 Task: Find connections with filter location Troyan with filter topic #coachingwith filter profile language English with filter current company Aadhar Housing Finance Ltd. with filter school Ewing Christian College(Autonomous College) with filter industry Claims Adjusting, Actuarial Services with filter service category Financial Analysis with filter keywords title Data Entry
Action: Mouse moved to (508, 87)
Screenshot: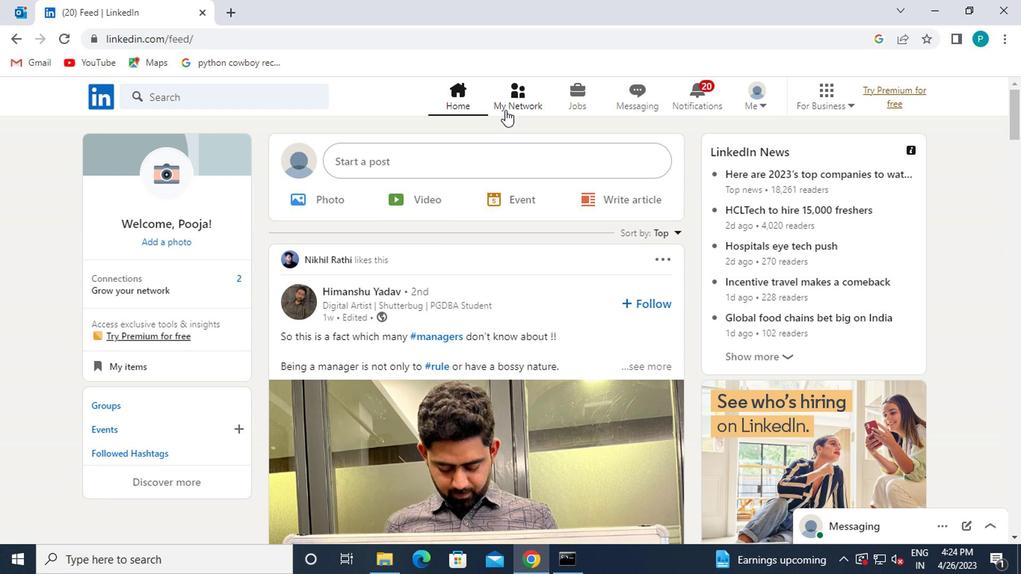 
Action: Mouse pressed left at (508, 87)
Screenshot: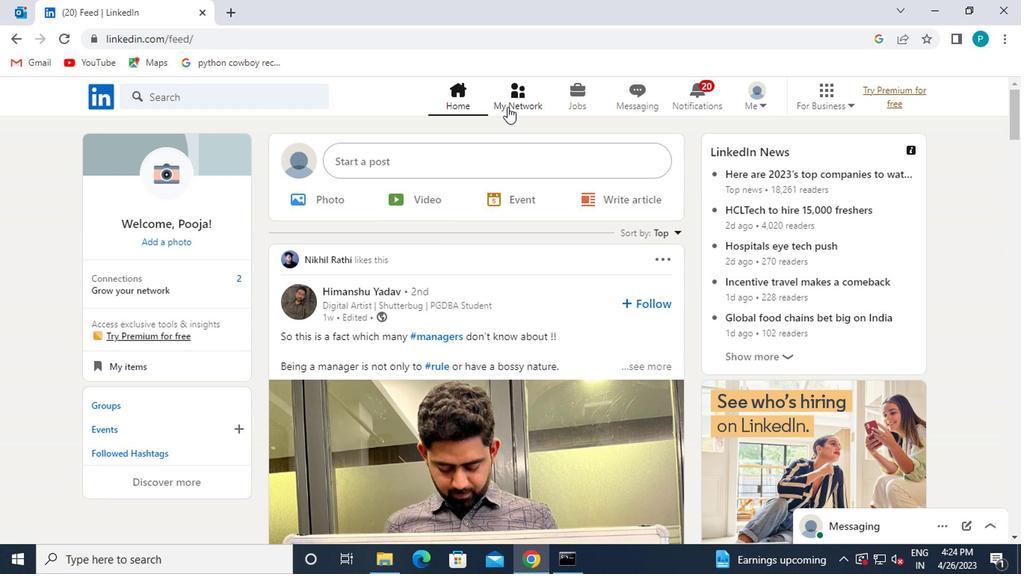 
Action: Mouse moved to (190, 188)
Screenshot: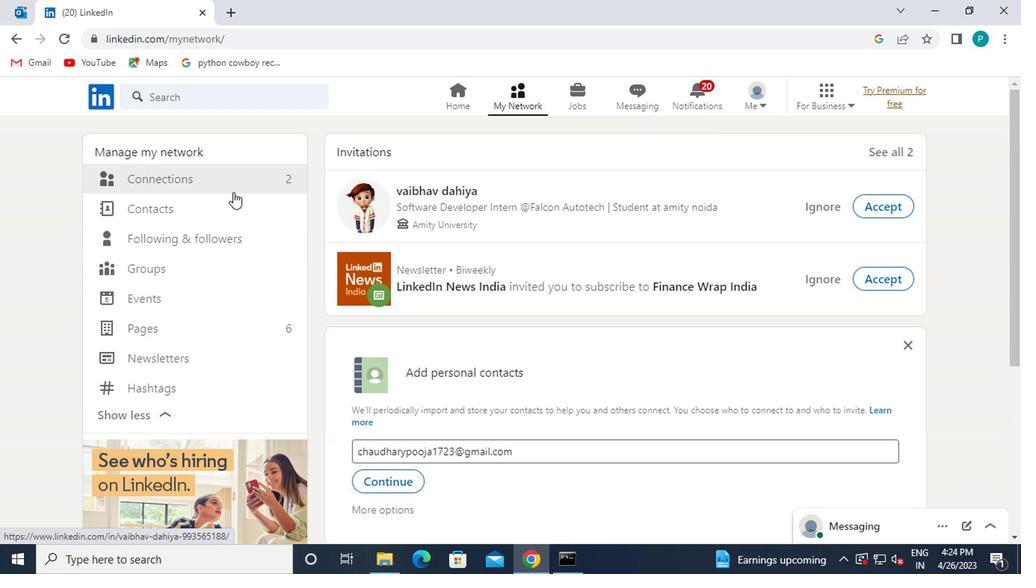 
Action: Mouse pressed left at (190, 188)
Screenshot: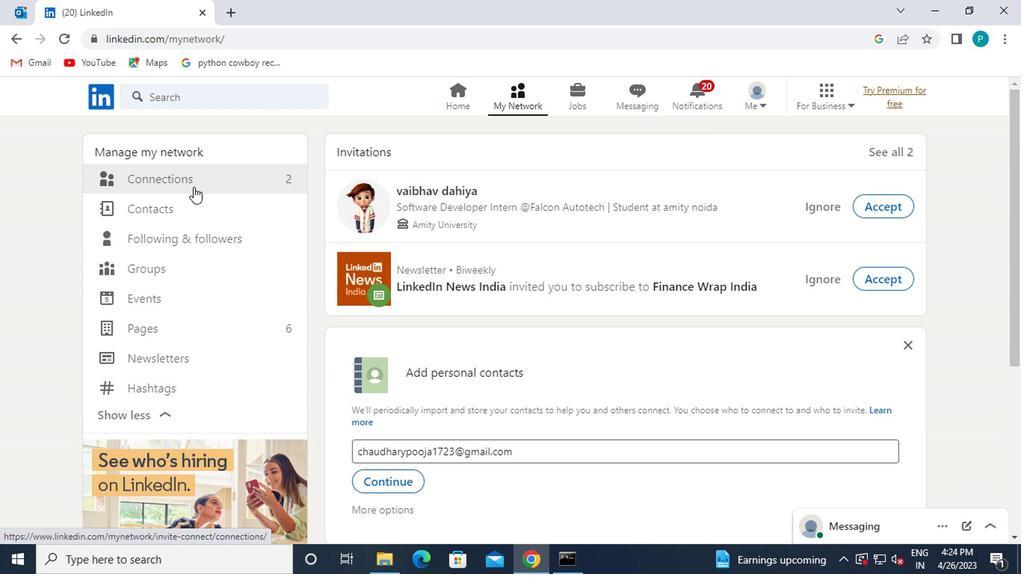 
Action: Mouse moved to (598, 176)
Screenshot: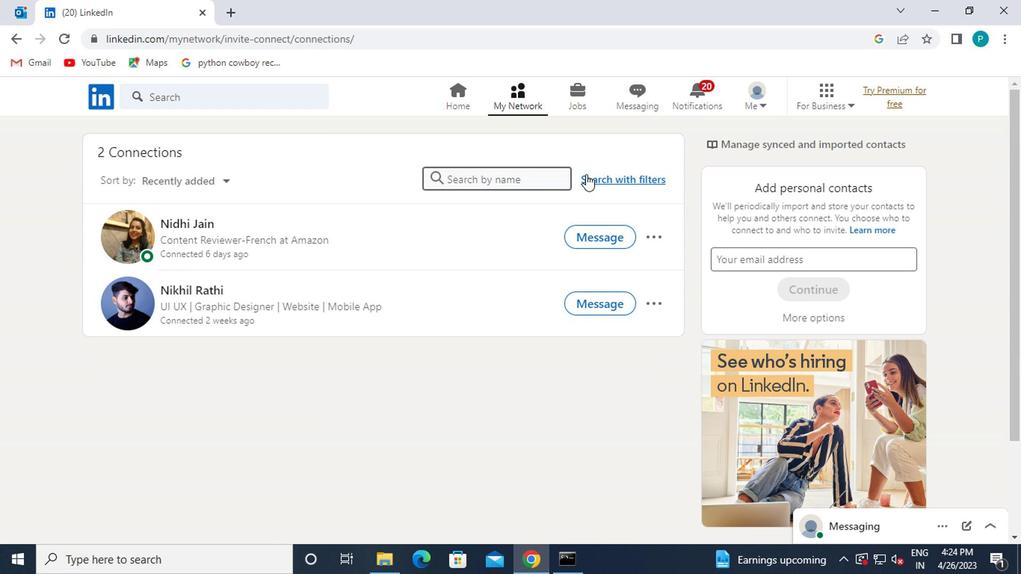 
Action: Mouse pressed left at (598, 176)
Screenshot: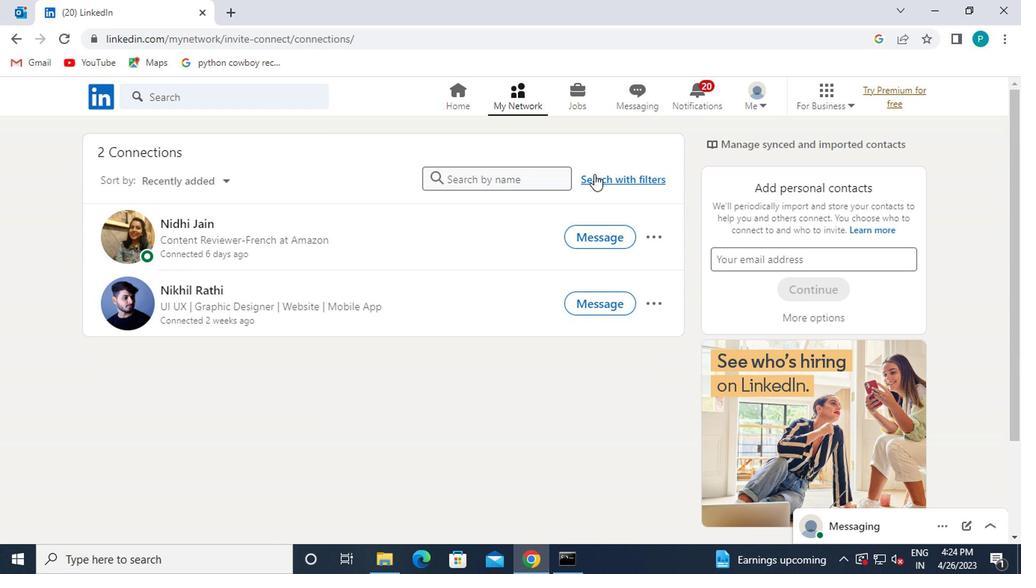 
Action: Mouse moved to (499, 145)
Screenshot: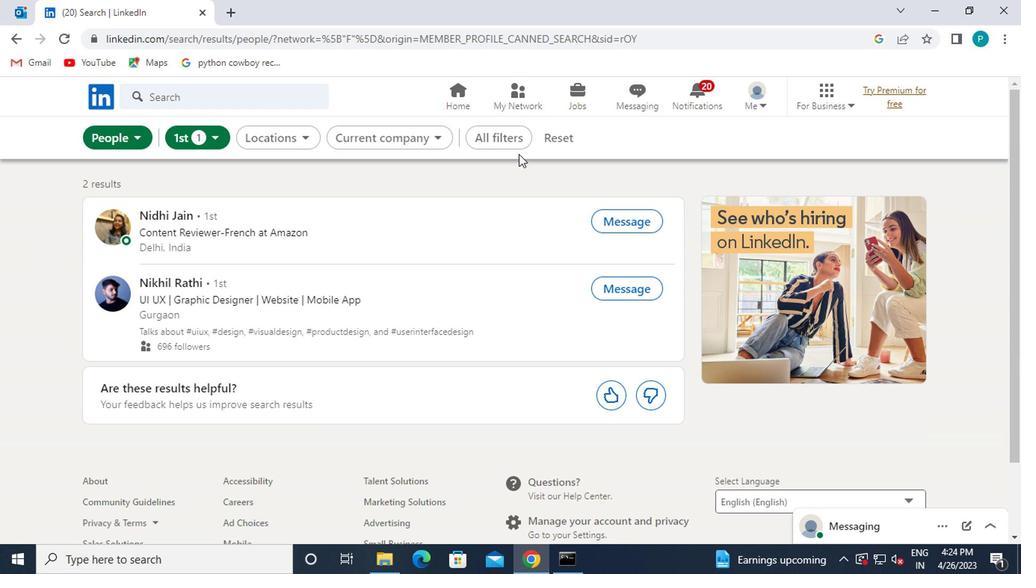 
Action: Mouse pressed left at (499, 145)
Screenshot: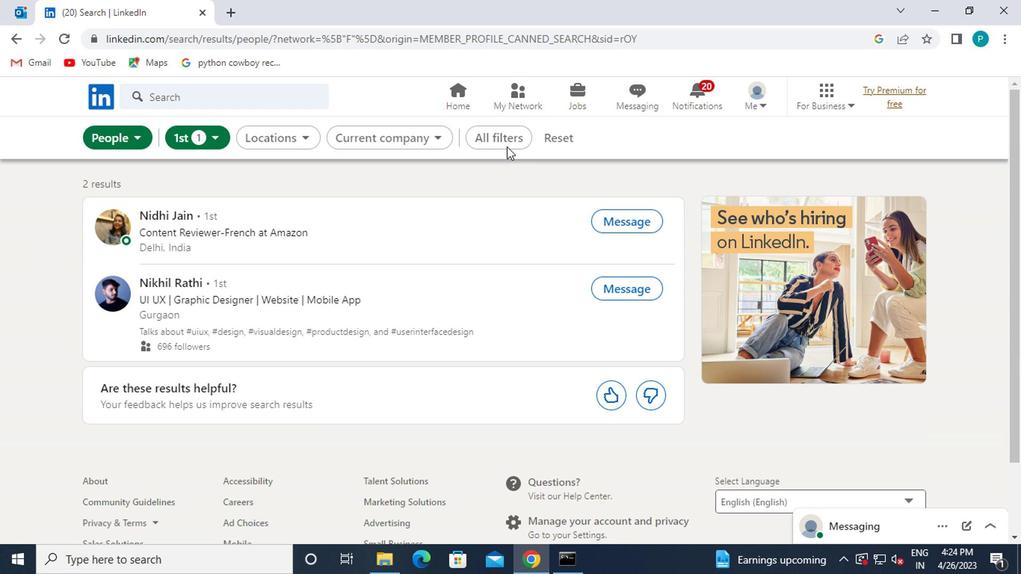 
Action: Mouse moved to (634, 270)
Screenshot: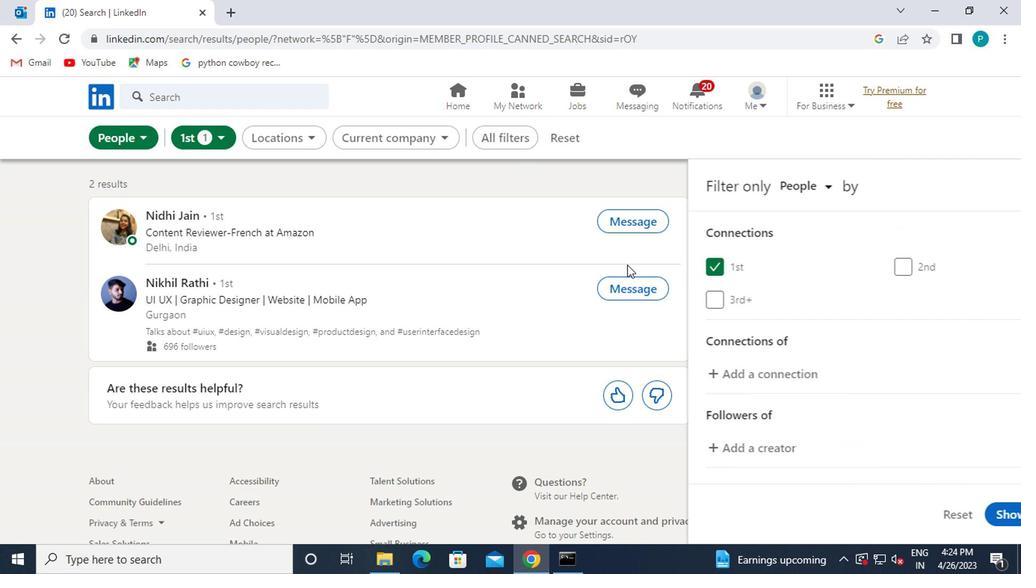 
Action: Mouse scrolled (634, 270) with delta (0, 0)
Screenshot: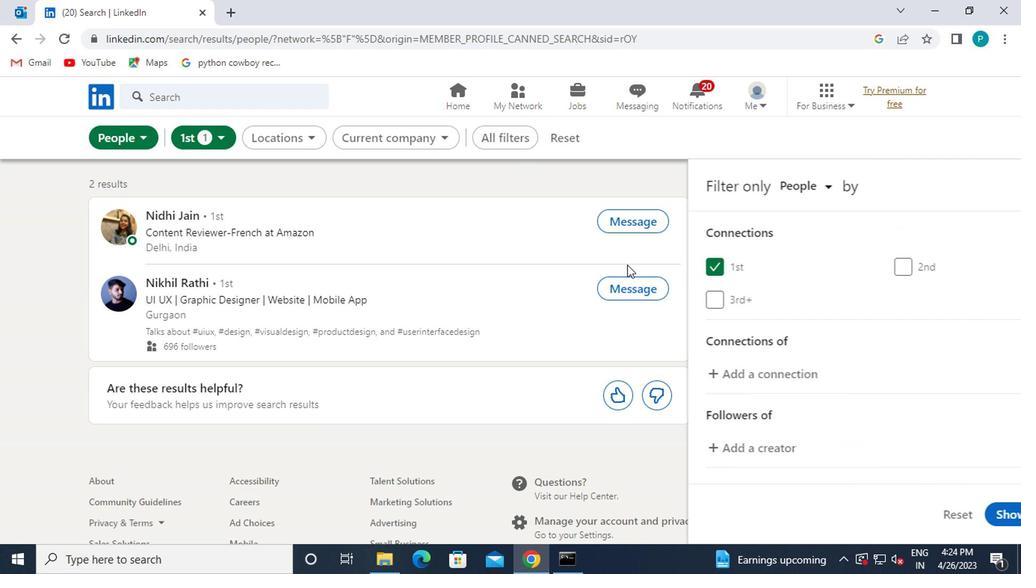 
Action: Mouse moved to (657, 282)
Screenshot: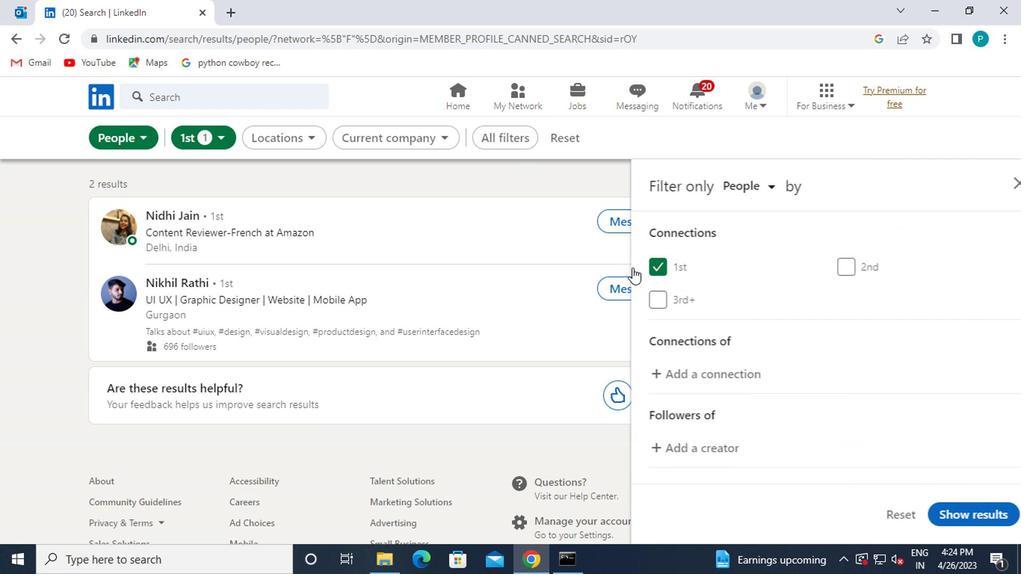 
Action: Mouse scrolled (657, 281) with delta (0, 0)
Screenshot: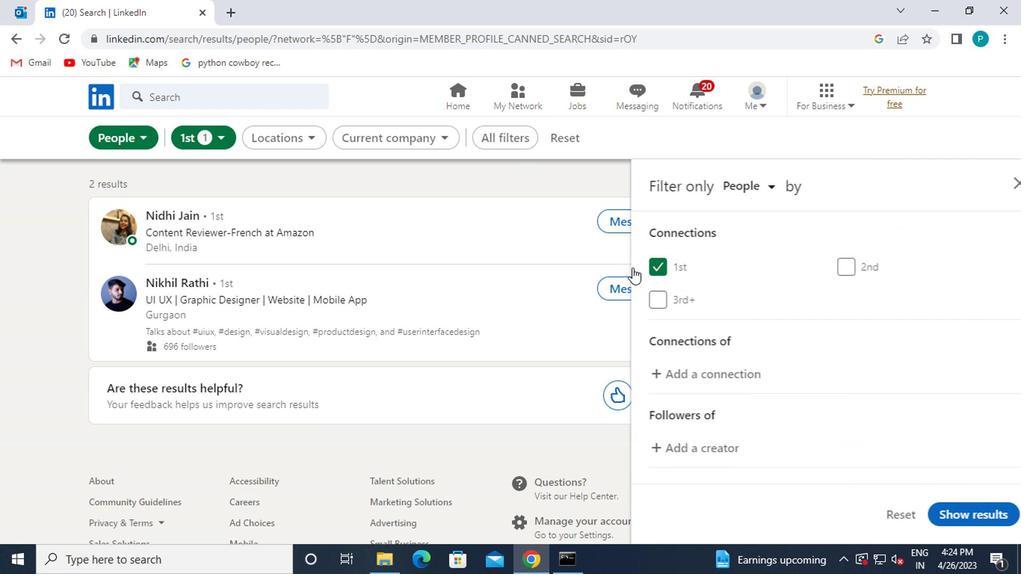 
Action: Mouse moved to (843, 375)
Screenshot: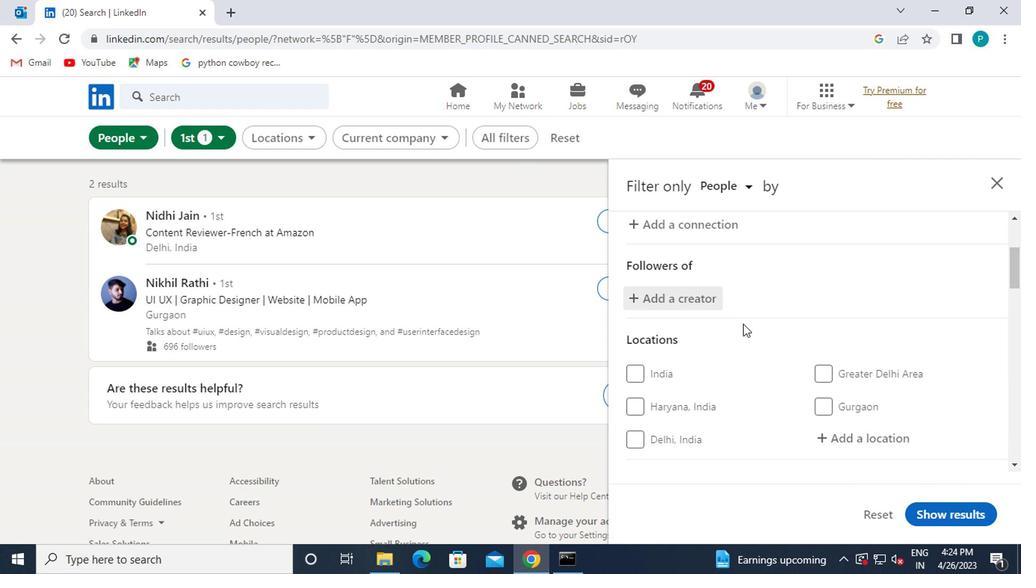 
Action: Mouse scrolled (843, 374) with delta (0, -1)
Screenshot: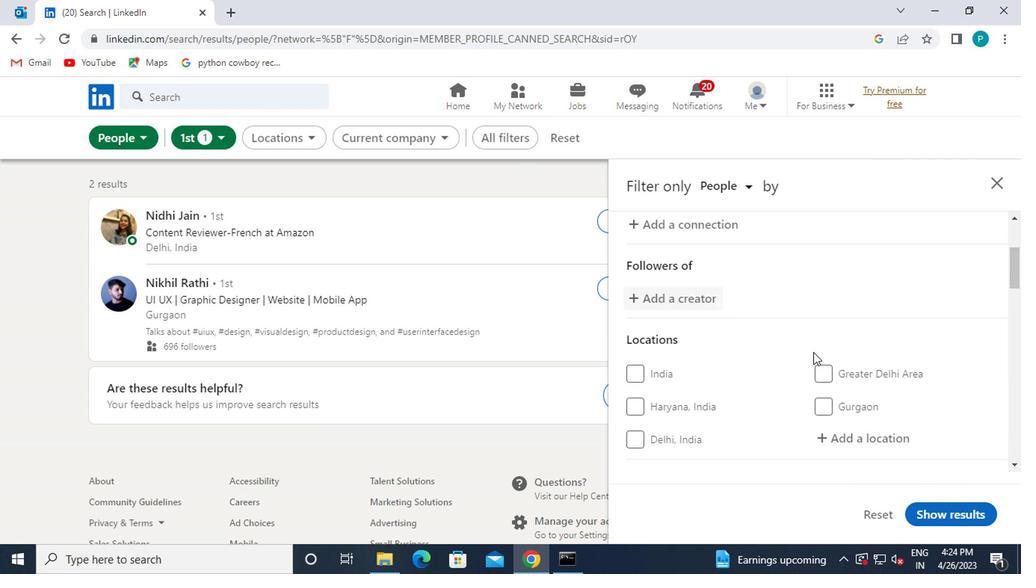 
Action: Mouse moved to (844, 376)
Screenshot: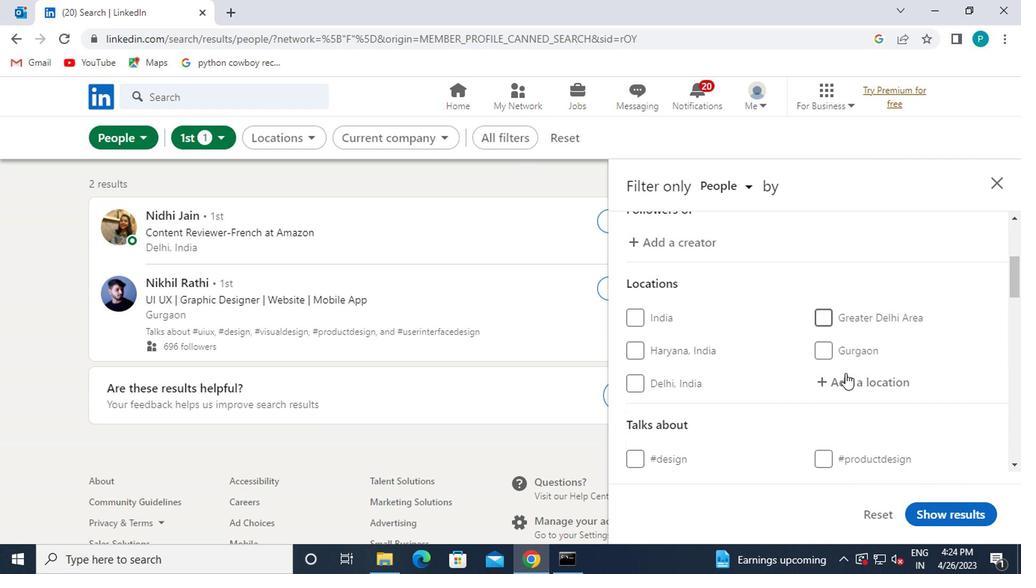 
Action: Mouse pressed left at (844, 376)
Screenshot: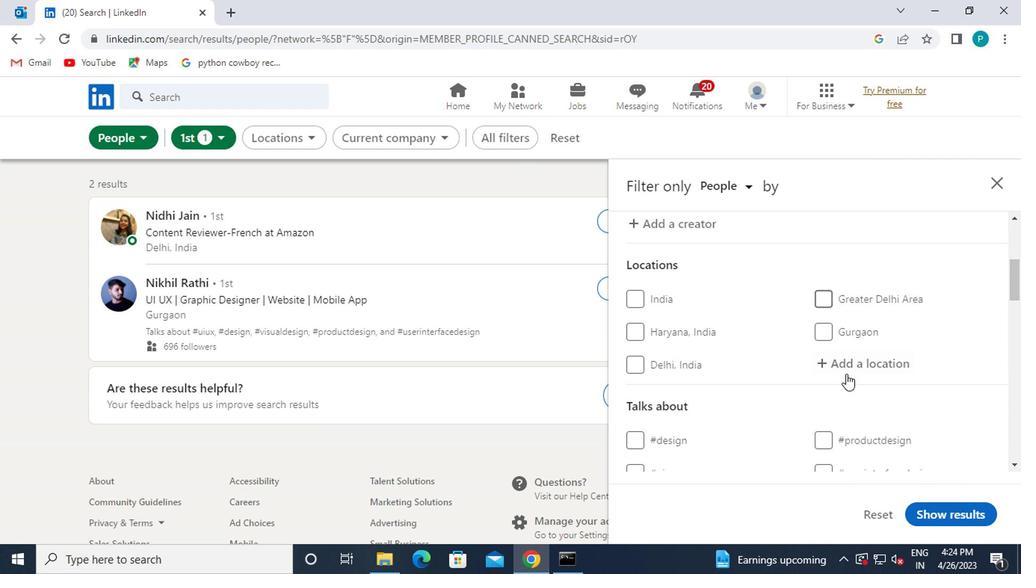 
Action: Mouse moved to (779, 349)
Screenshot: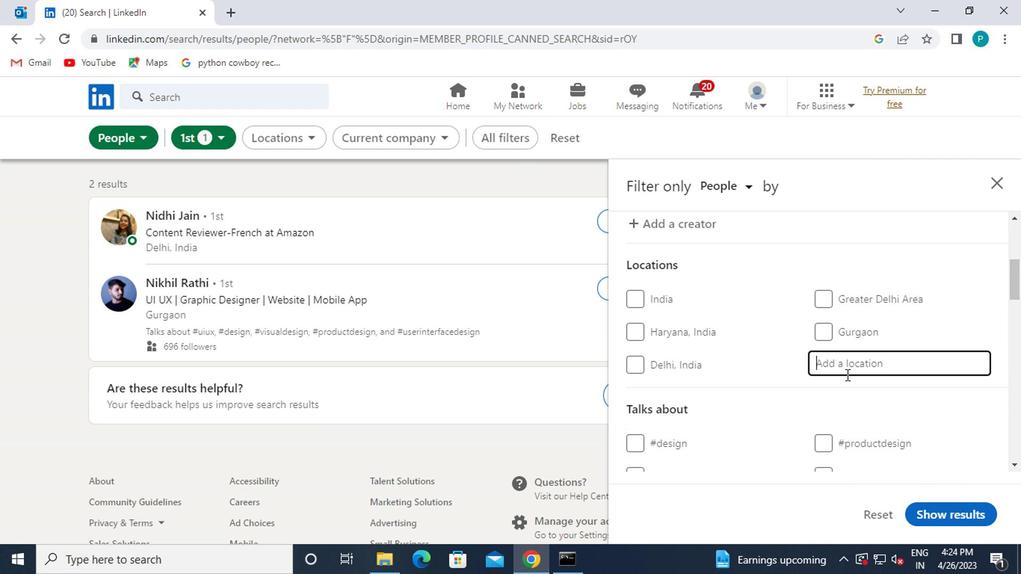 
Action: Key pressed troyan
Screenshot: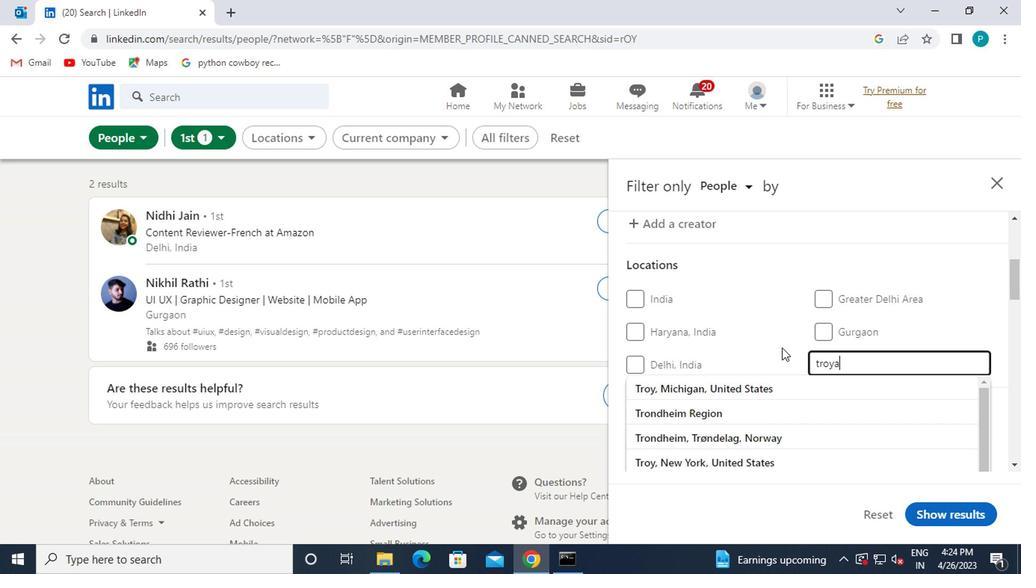 
Action: Mouse moved to (771, 390)
Screenshot: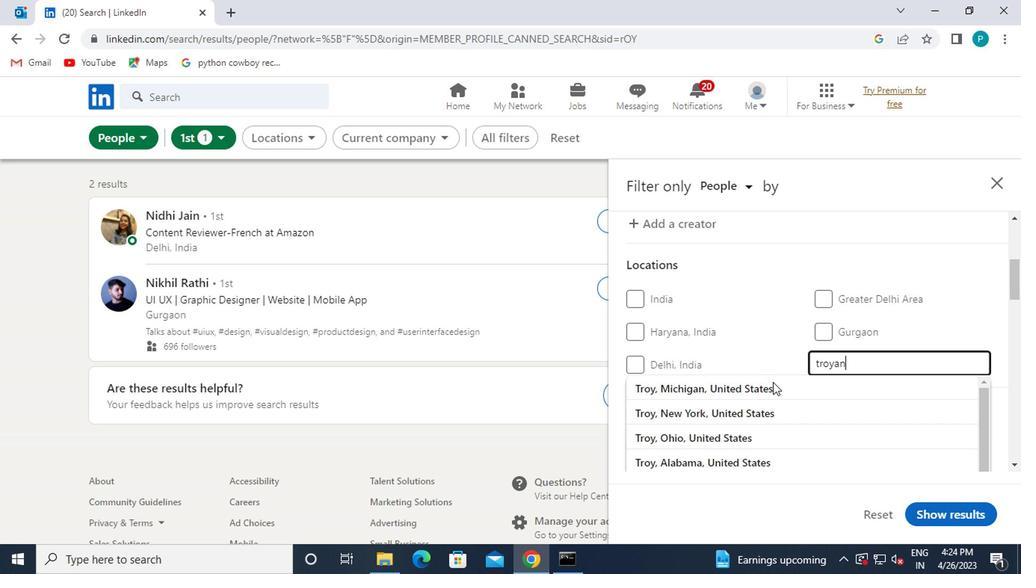 
Action: Mouse pressed left at (771, 390)
Screenshot: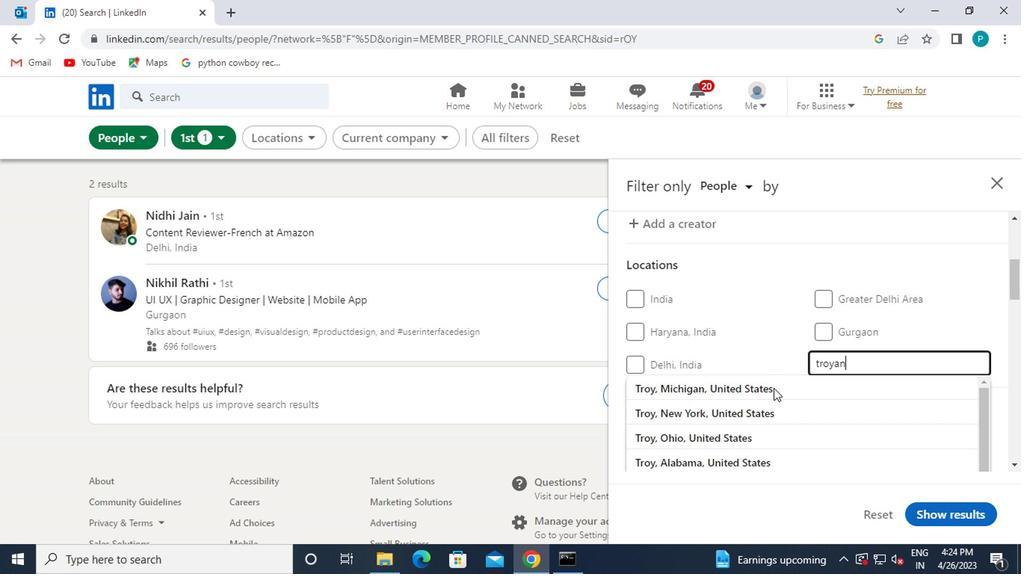 
Action: Mouse scrolled (771, 389) with delta (0, -1)
Screenshot: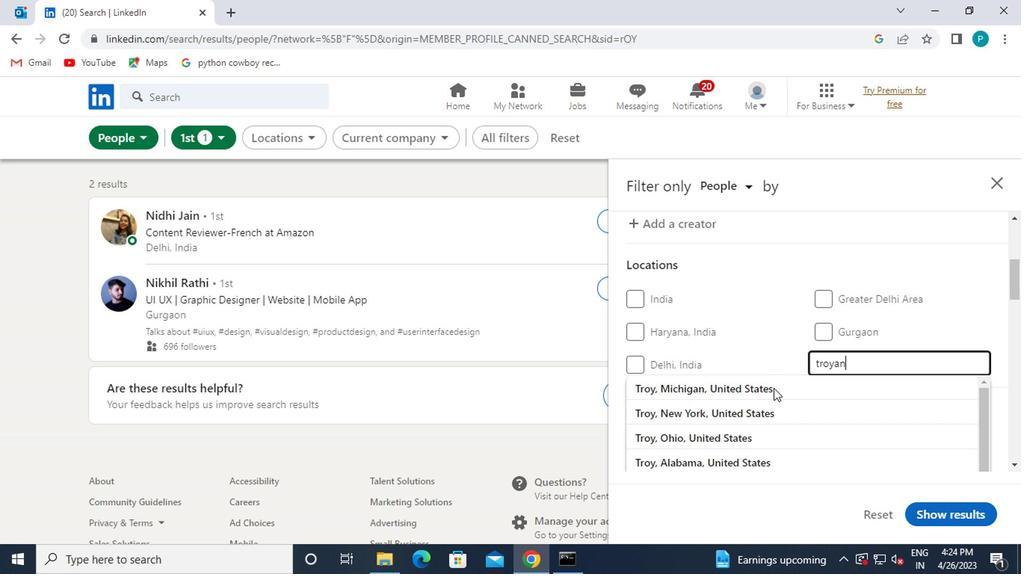 
Action: Mouse scrolled (771, 389) with delta (0, -1)
Screenshot: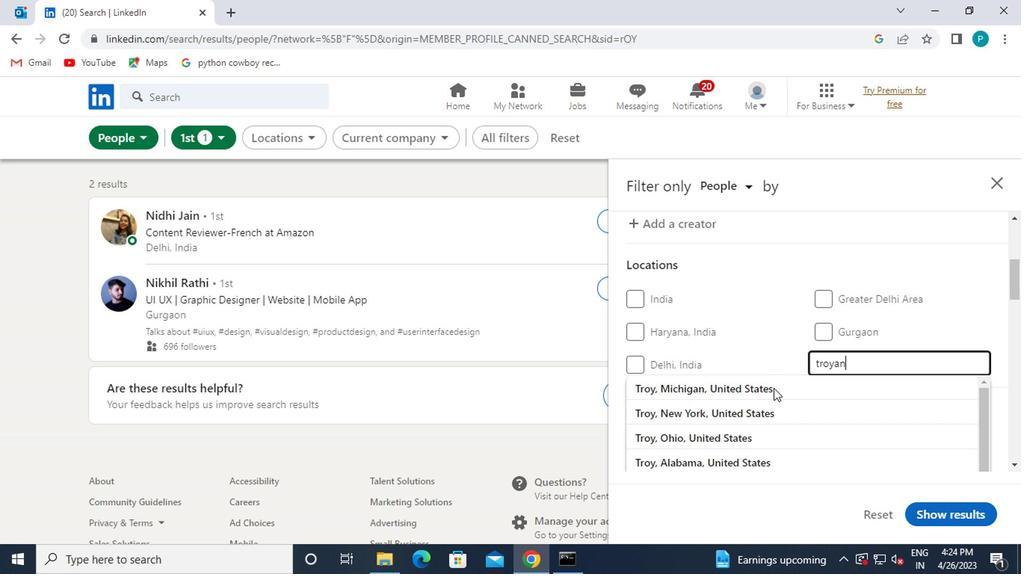 
Action: Mouse moved to (827, 385)
Screenshot: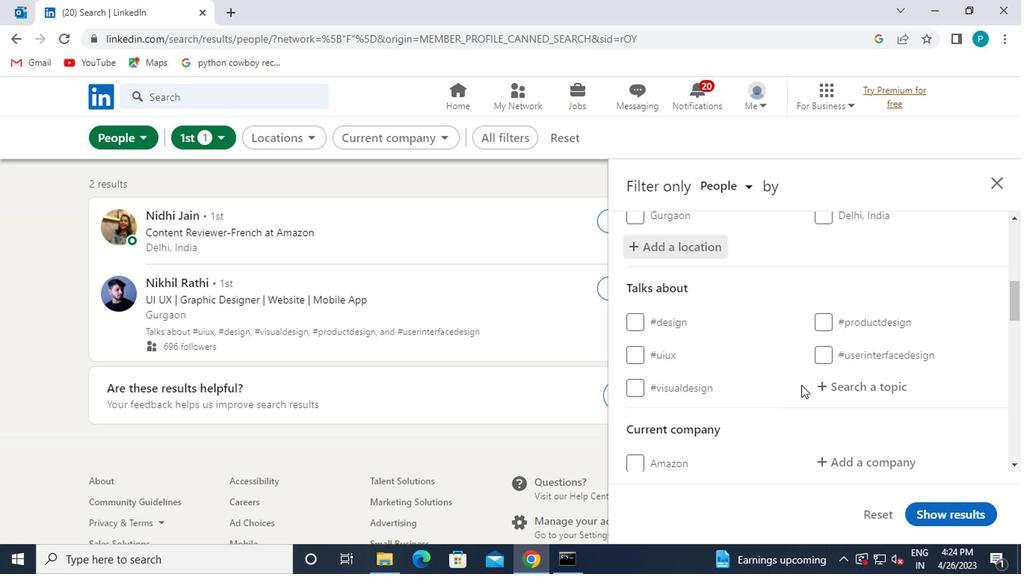 
Action: Mouse pressed left at (827, 385)
Screenshot: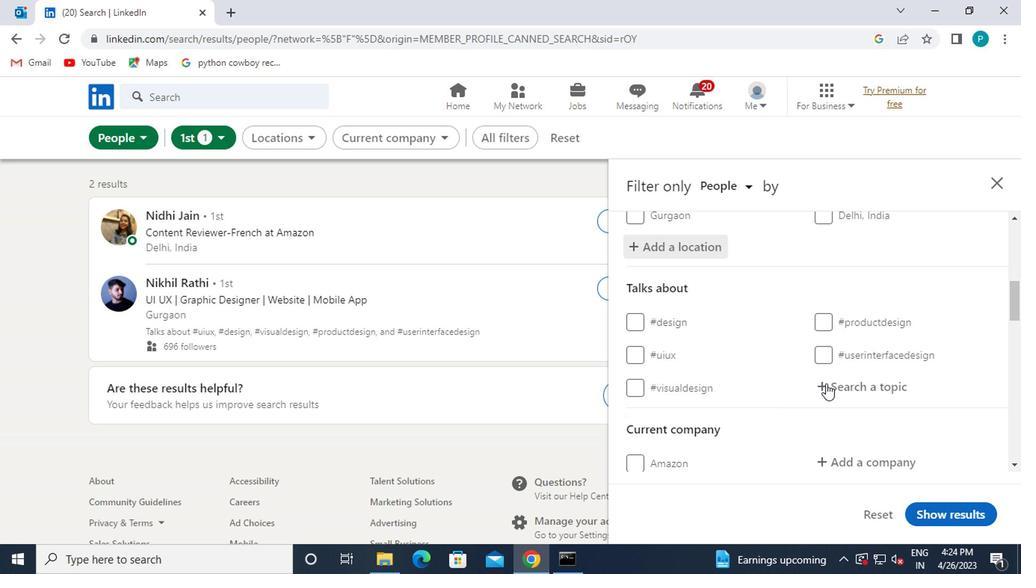 
Action: Mouse moved to (828, 385)
Screenshot: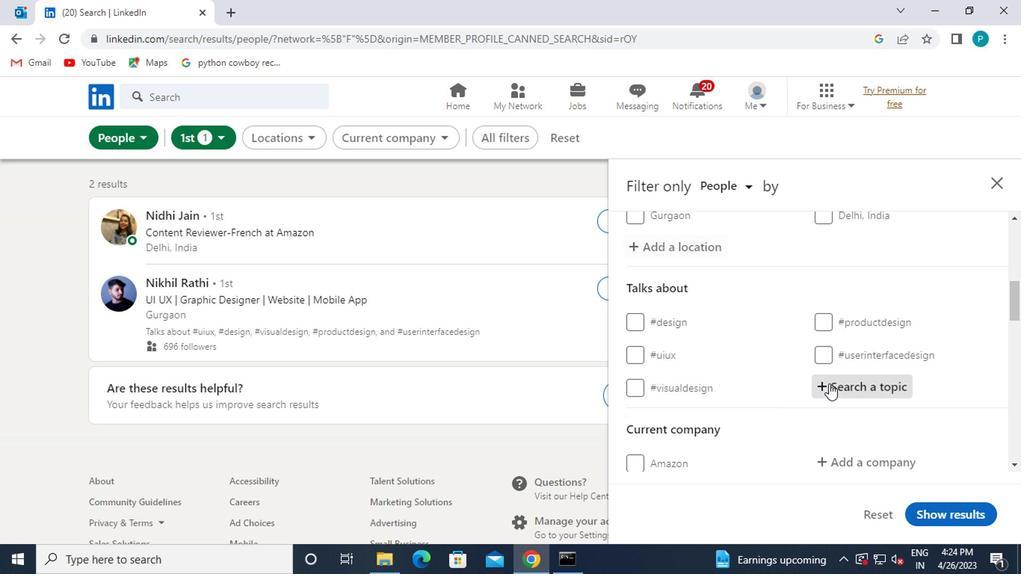 
Action: Key pressed <Key.shift>#COCHIN<Key.backspace><Key.backspace><Key.backspace><Key.backspace>ACHING
Screenshot: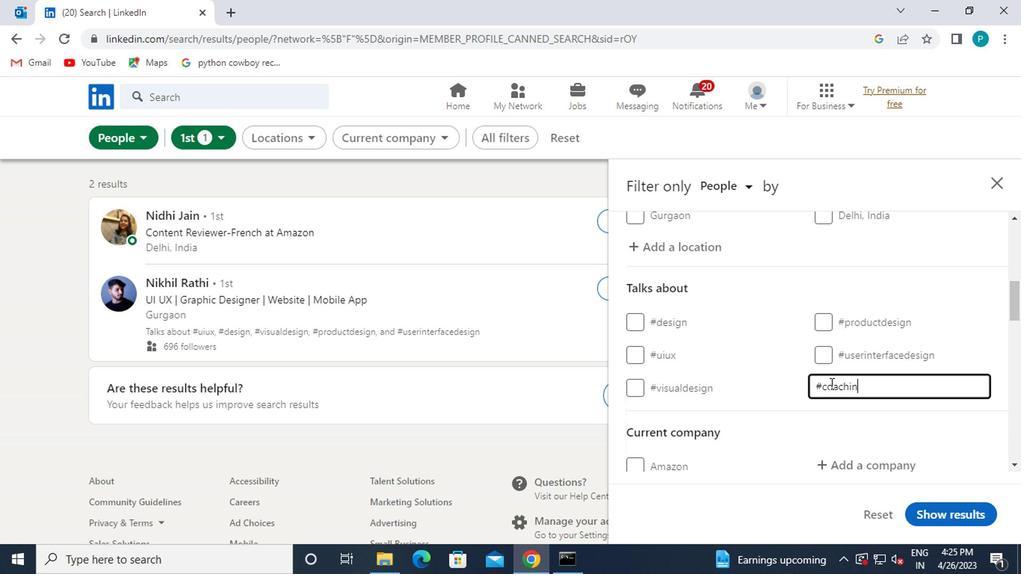 
Action: Mouse moved to (816, 388)
Screenshot: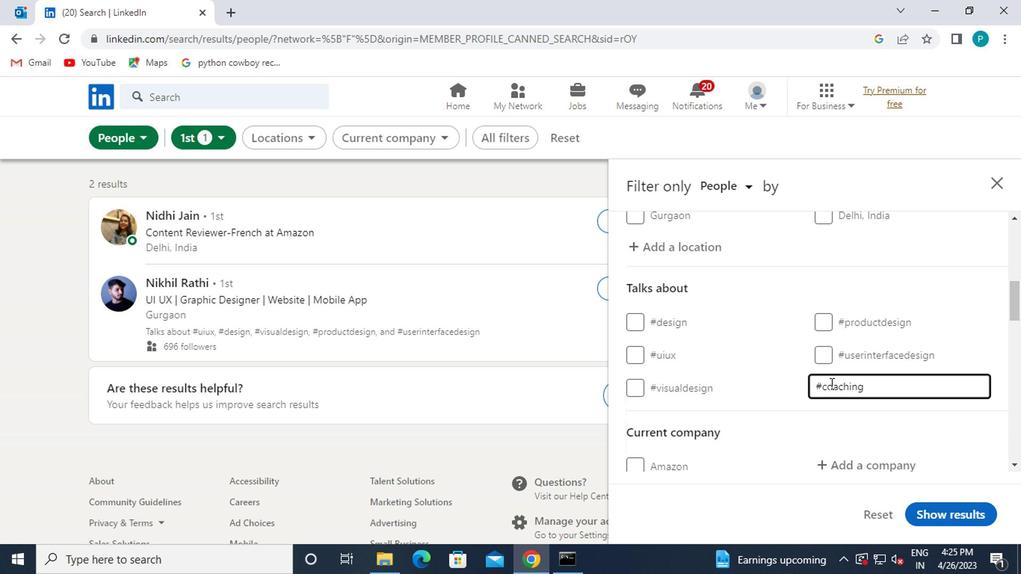 
Action: Mouse scrolled (816, 386) with delta (0, -1)
Screenshot: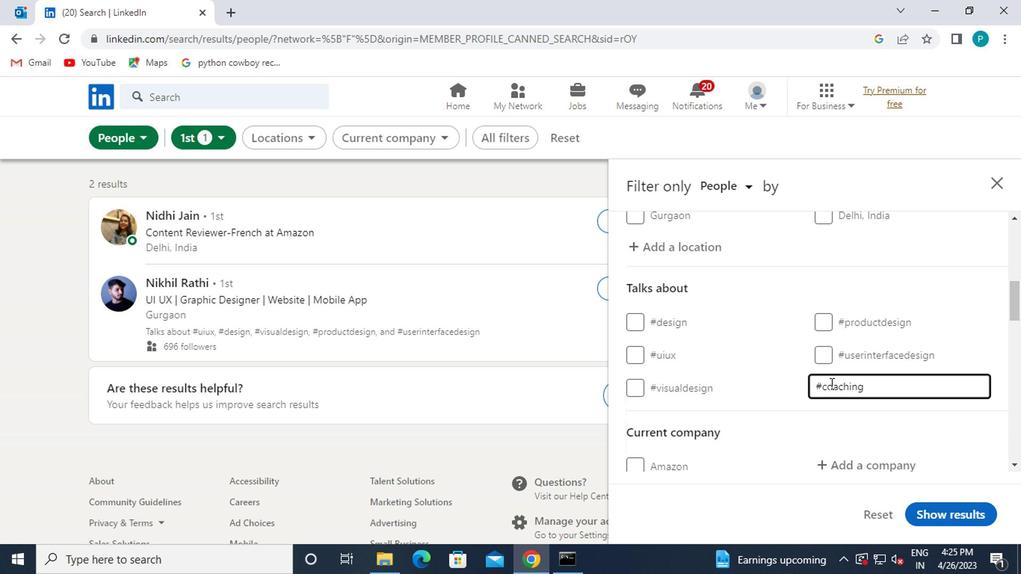 
Action: Mouse scrolled (816, 386) with delta (0, -1)
Screenshot: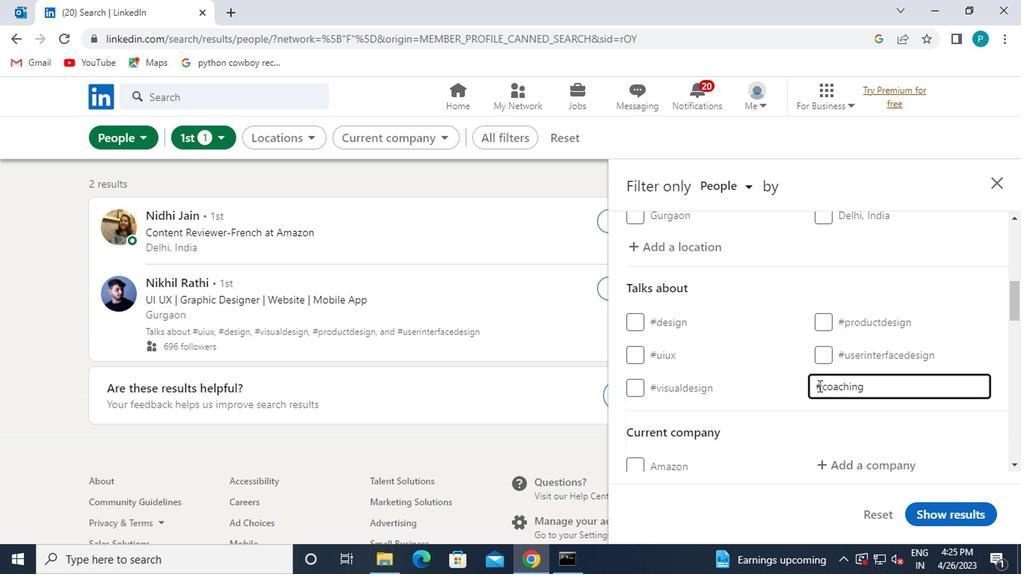 
Action: Mouse moved to (820, 318)
Screenshot: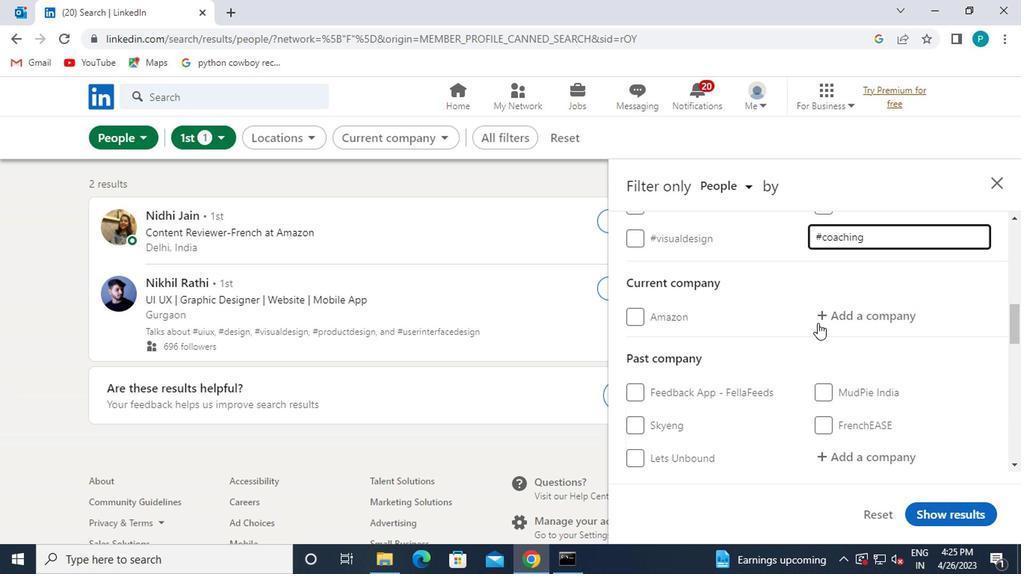 
Action: Mouse pressed left at (820, 318)
Screenshot: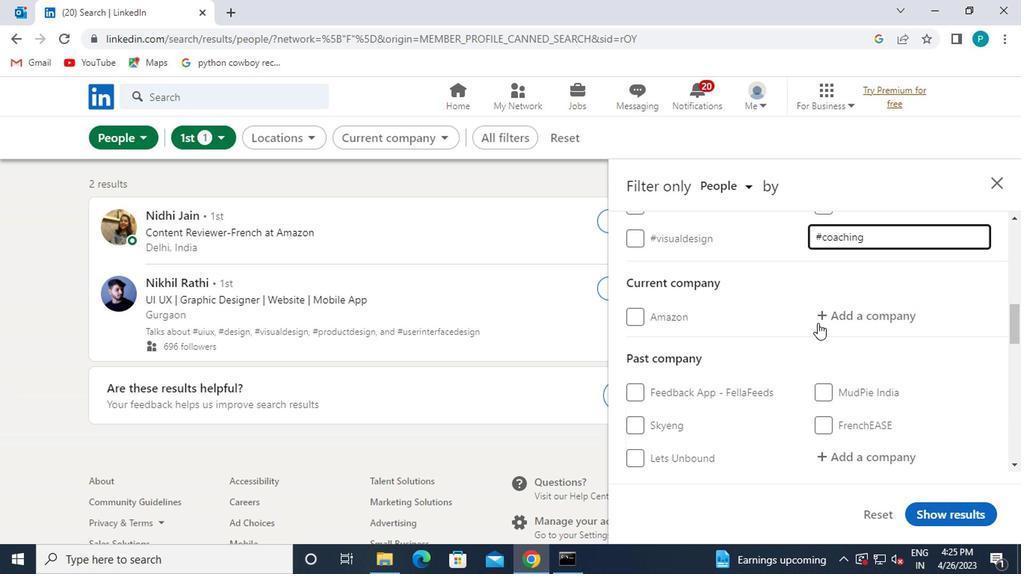 
Action: Key pressed <Key.caps_lock>A<Key.caps_lock>DHAR<Key.space>HOUSI
Screenshot: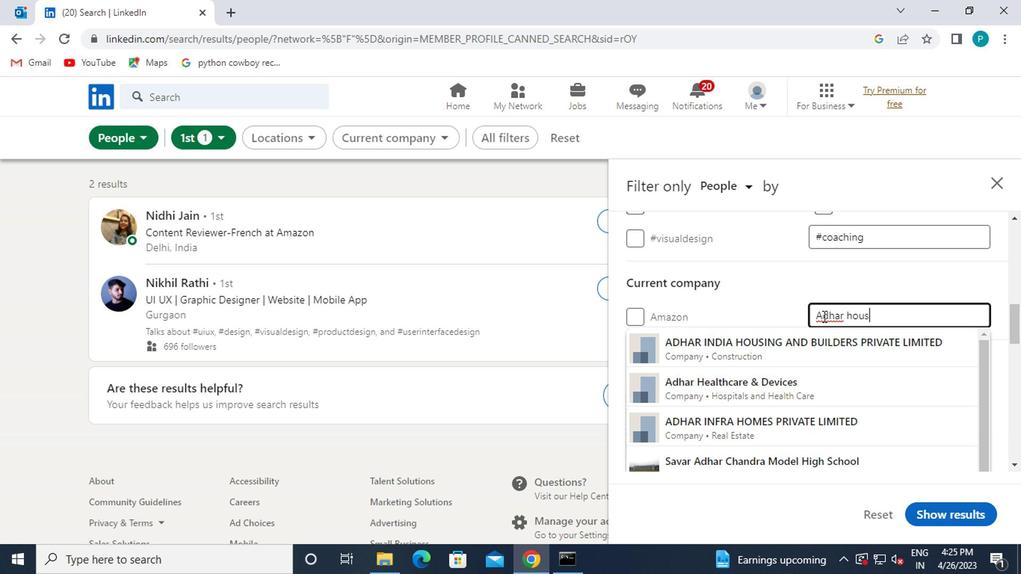 
Action: Mouse moved to (833, 344)
Screenshot: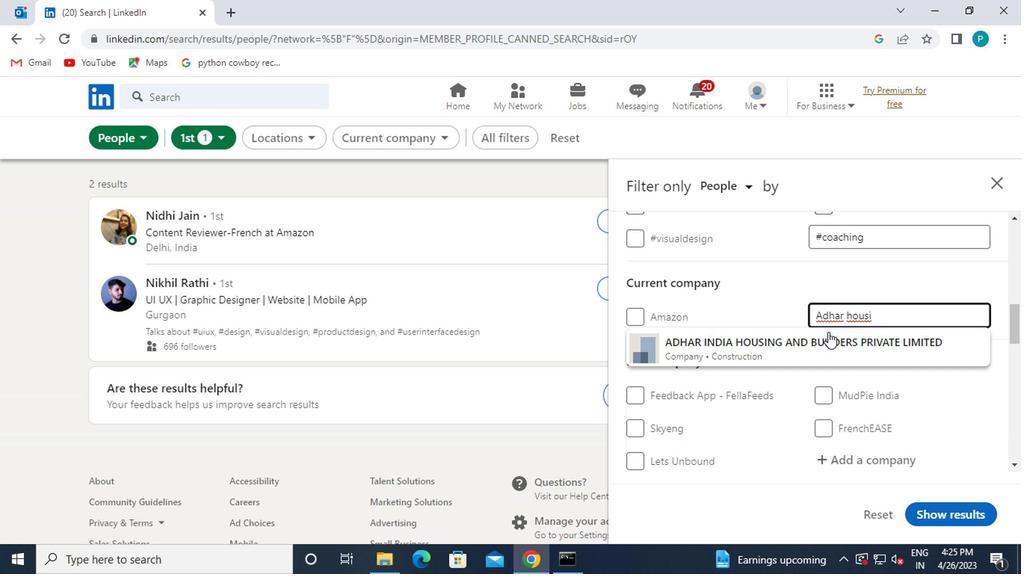 
Action: Mouse pressed left at (833, 344)
Screenshot: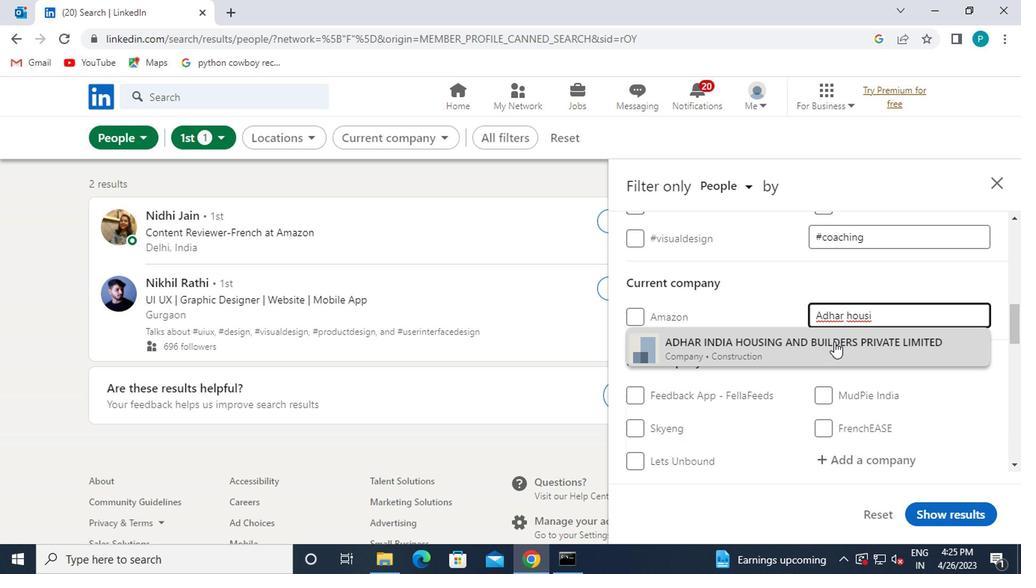 
Action: Mouse moved to (818, 334)
Screenshot: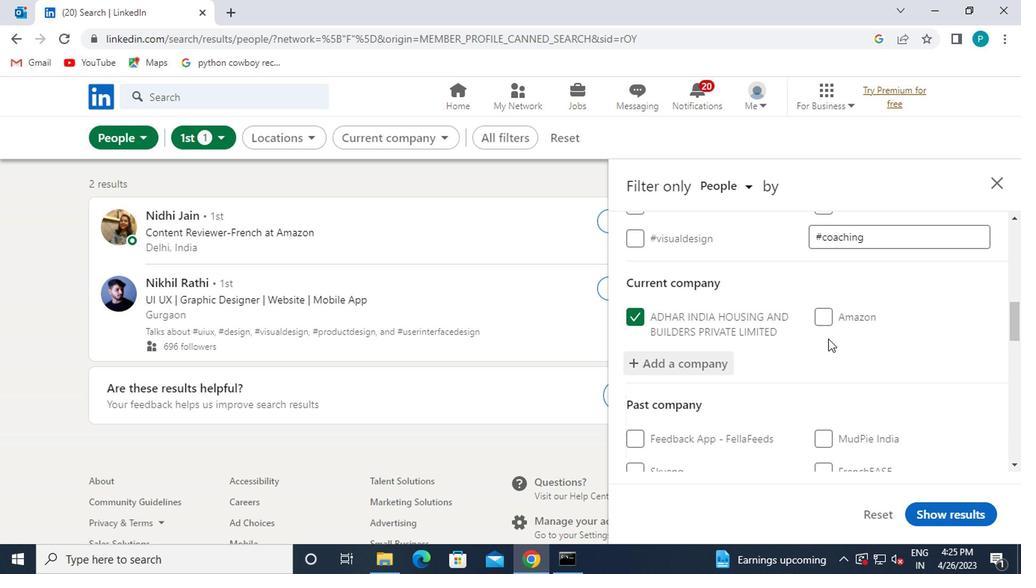 
Action: Mouse scrolled (818, 333) with delta (0, -1)
Screenshot: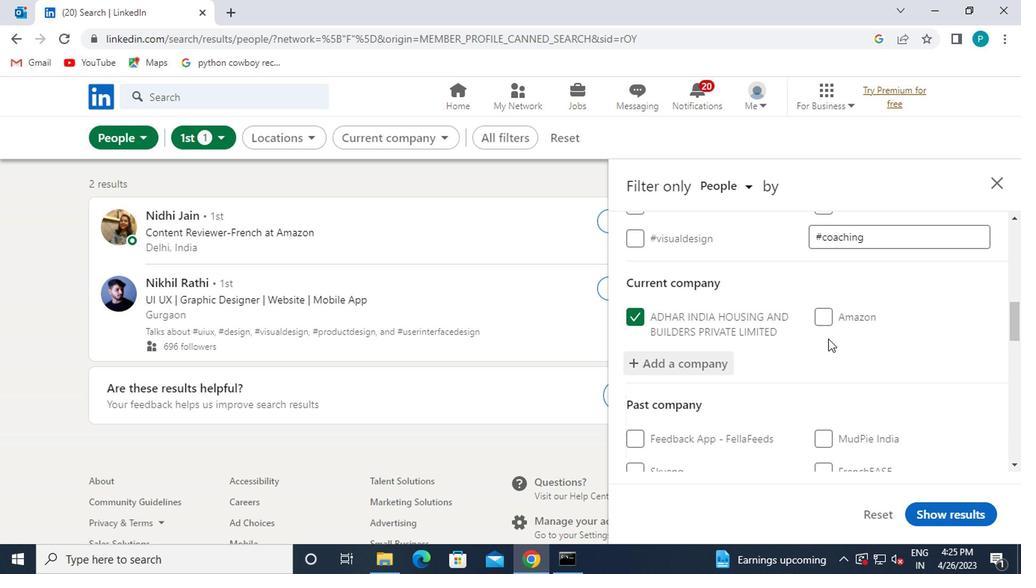 
Action: Mouse moved to (814, 334)
Screenshot: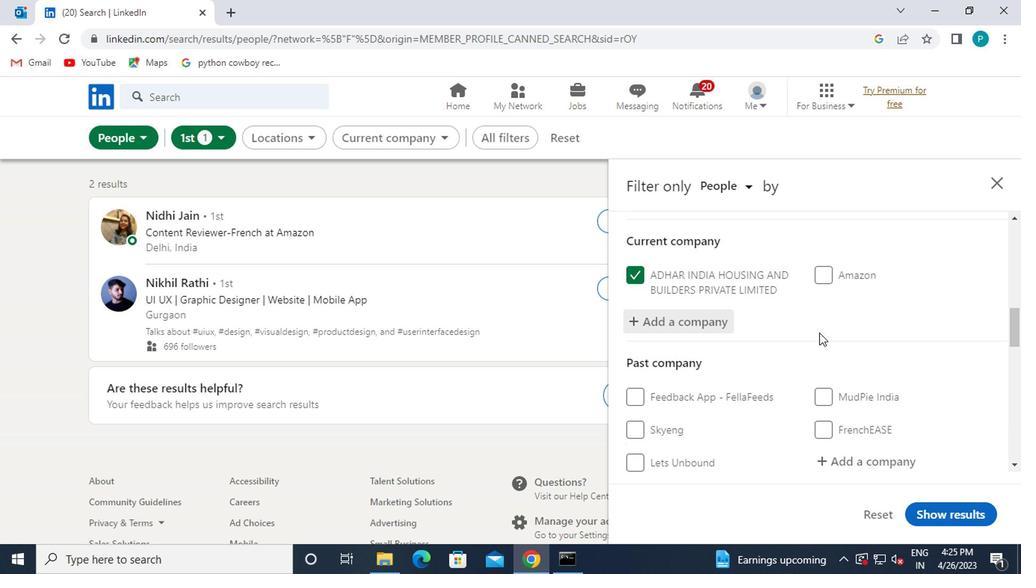 
Action: Mouse scrolled (814, 333) with delta (0, -1)
Screenshot: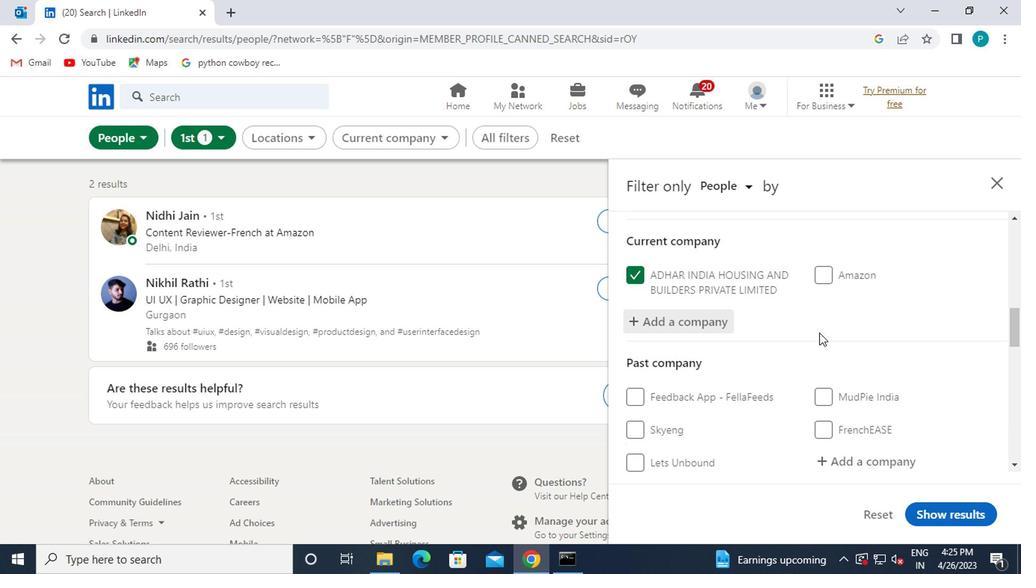 
Action: Mouse moved to (683, 382)
Screenshot: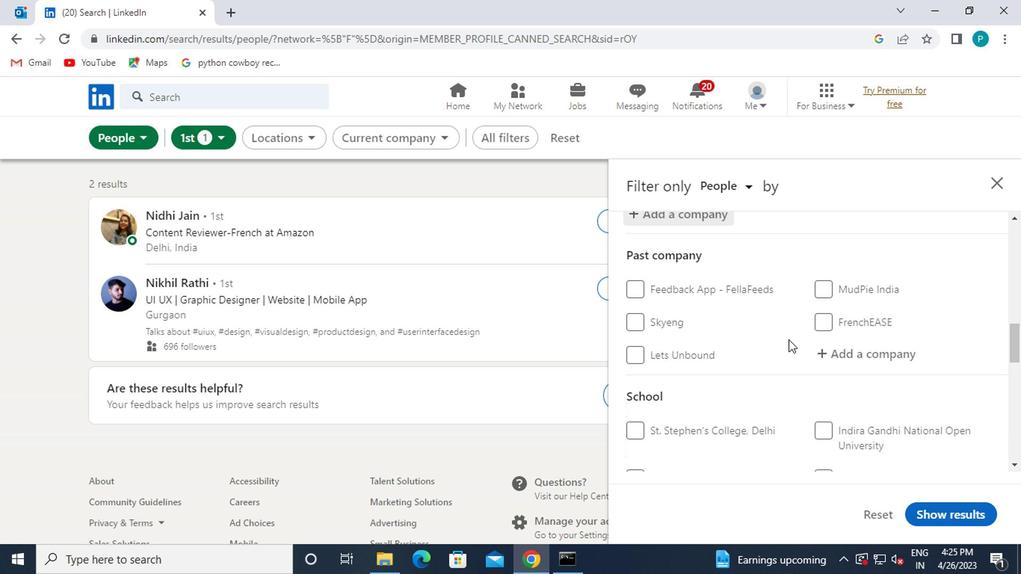 
Action: Mouse scrolled (683, 381) with delta (0, -1)
Screenshot: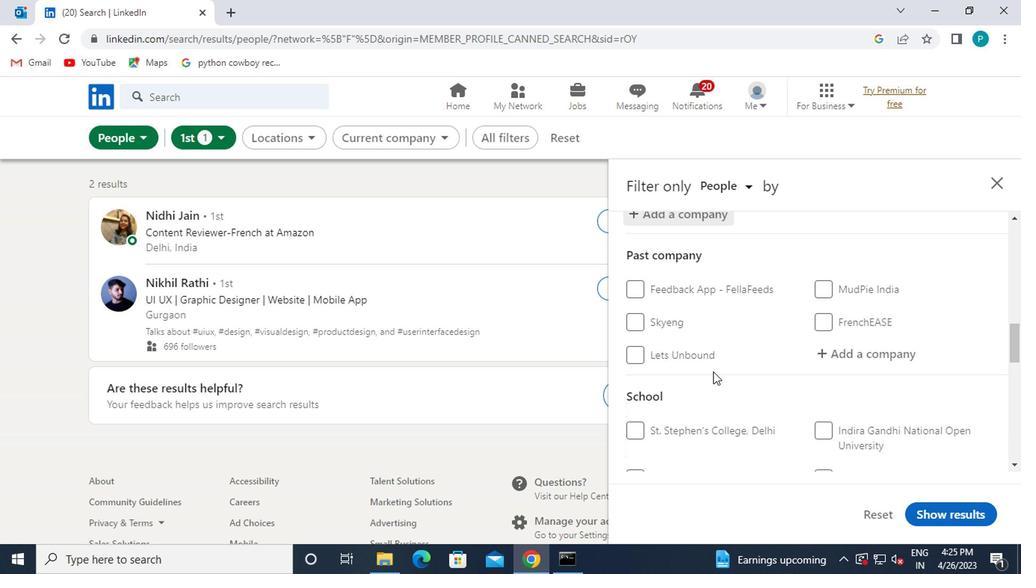 
Action: Mouse moved to (733, 395)
Screenshot: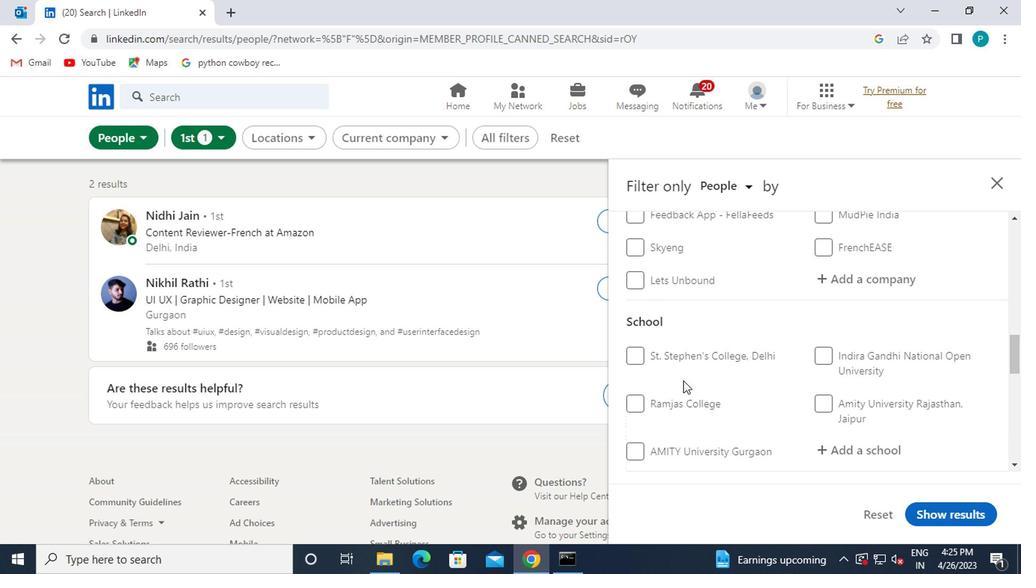 
Action: Mouse scrolled (733, 394) with delta (0, -1)
Screenshot: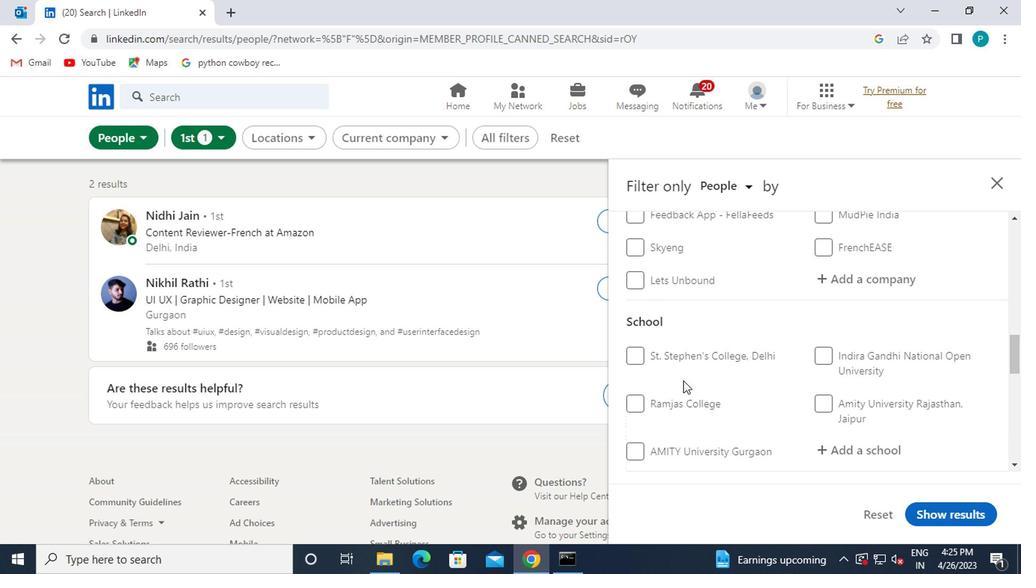 
Action: Mouse moved to (835, 381)
Screenshot: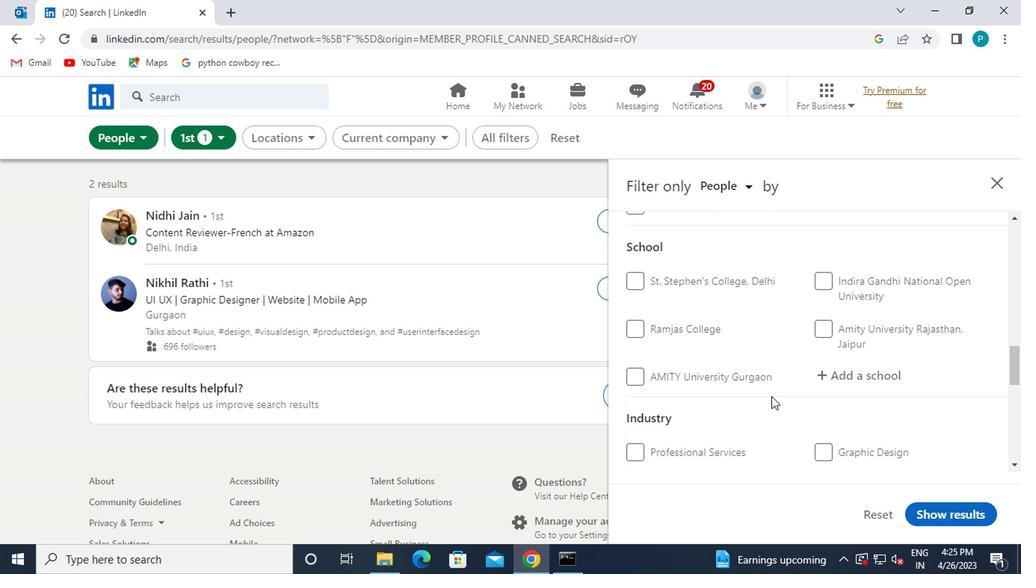 
Action: Mouse pressed left at (835, 381)
Screenshot: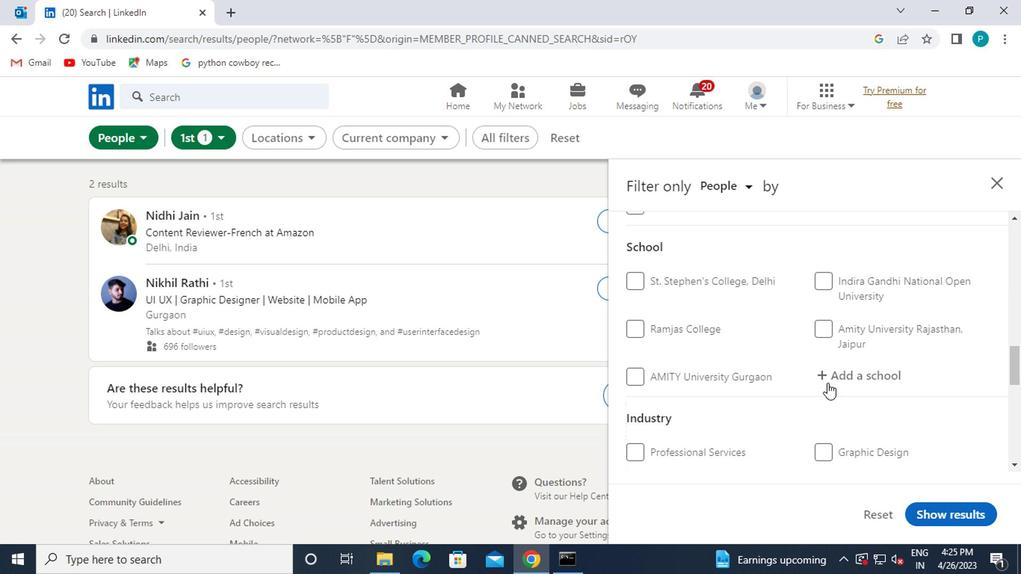 
Action: Key pressed EWING
Screenshot: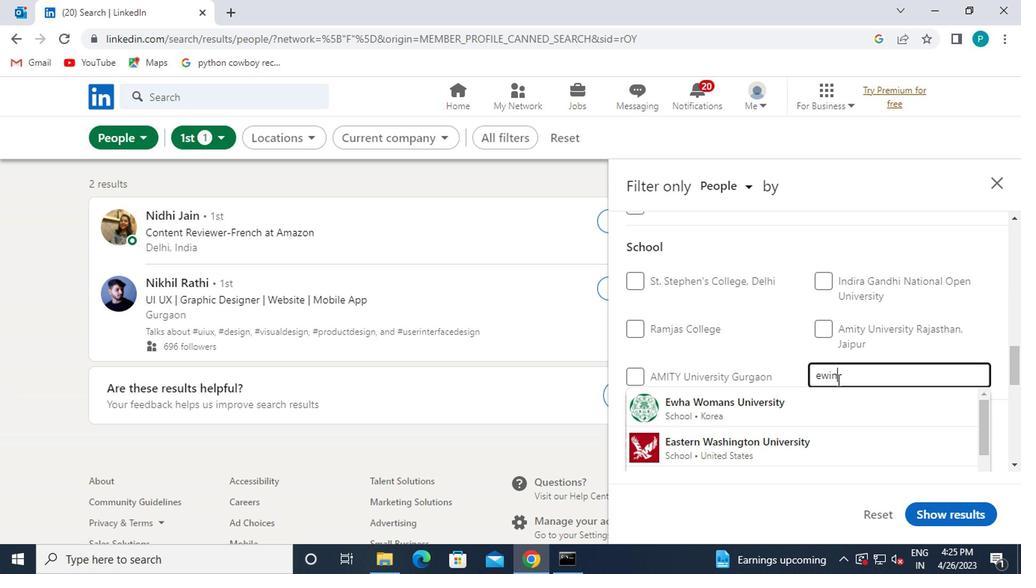 
Action: Mouse moved to (831, 399)
Screenshot: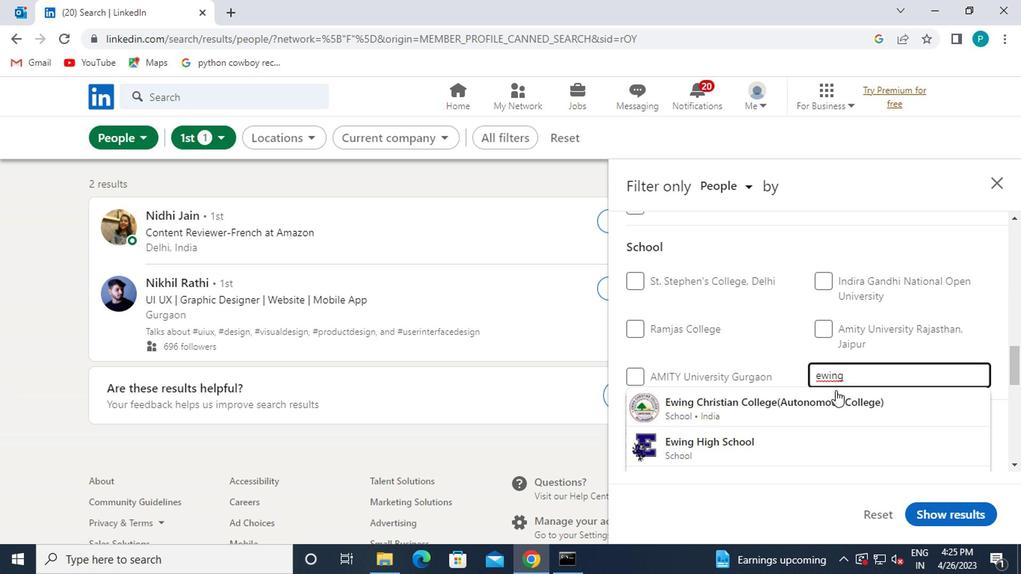 
Action: Mouse pressed left at (831, 399)
Screenshot: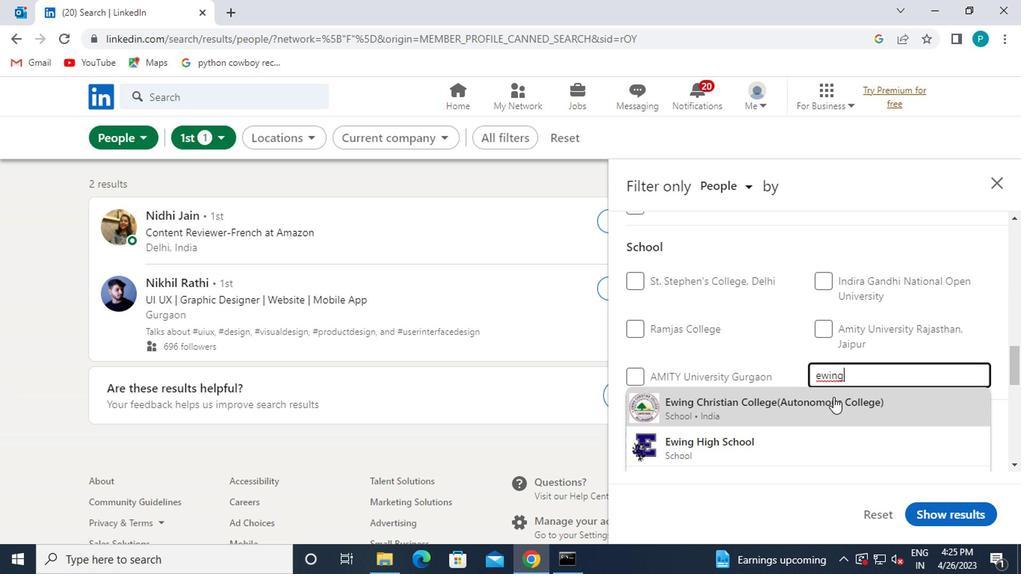 
Action: Mouse moved to (810, 386)
Screenshot: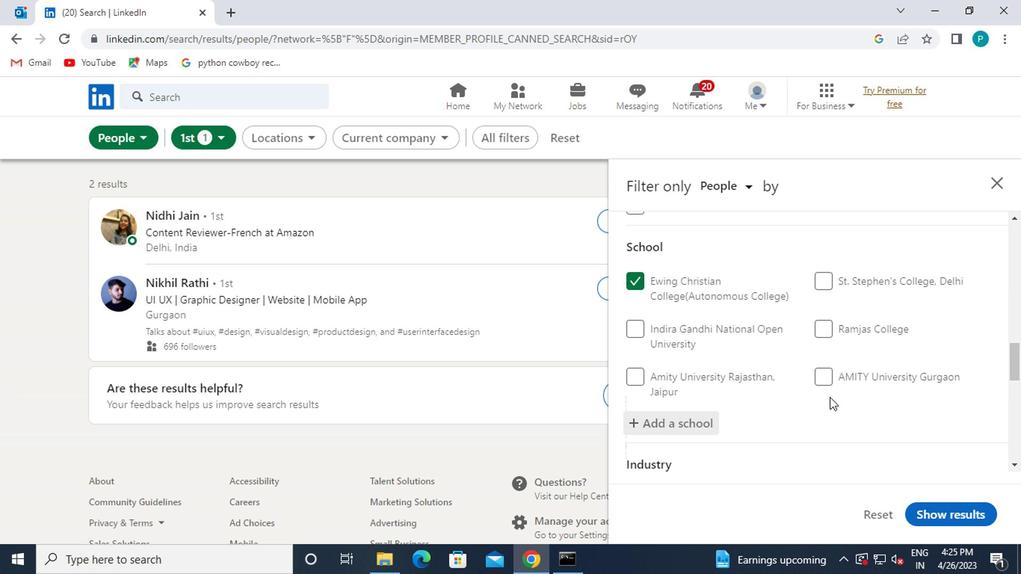 
Action: Mouse scrolled (810, 386) with delta (0, 0)
Screenshot: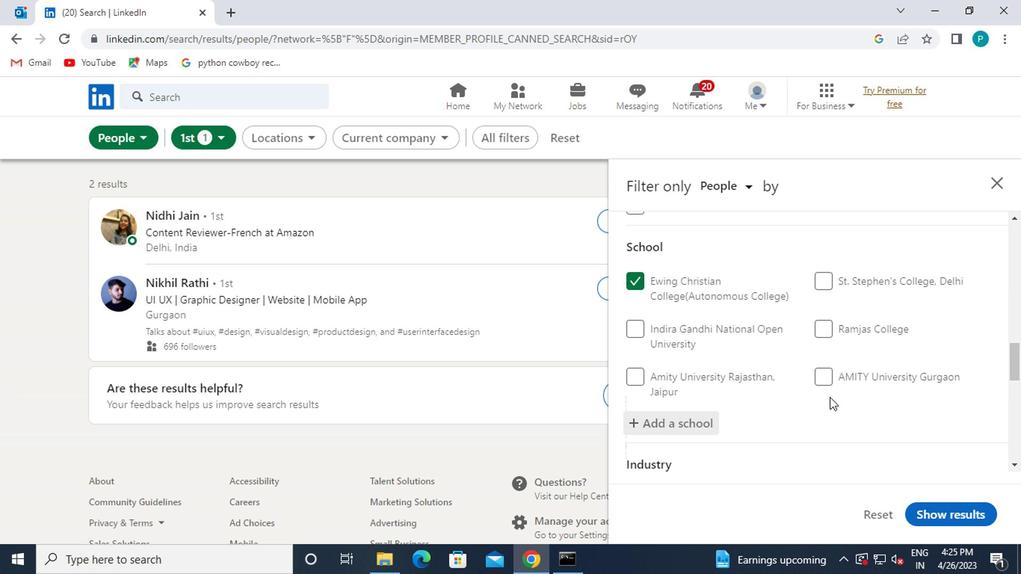 
Action: Mouse moved to (808, 384)
Screenshot: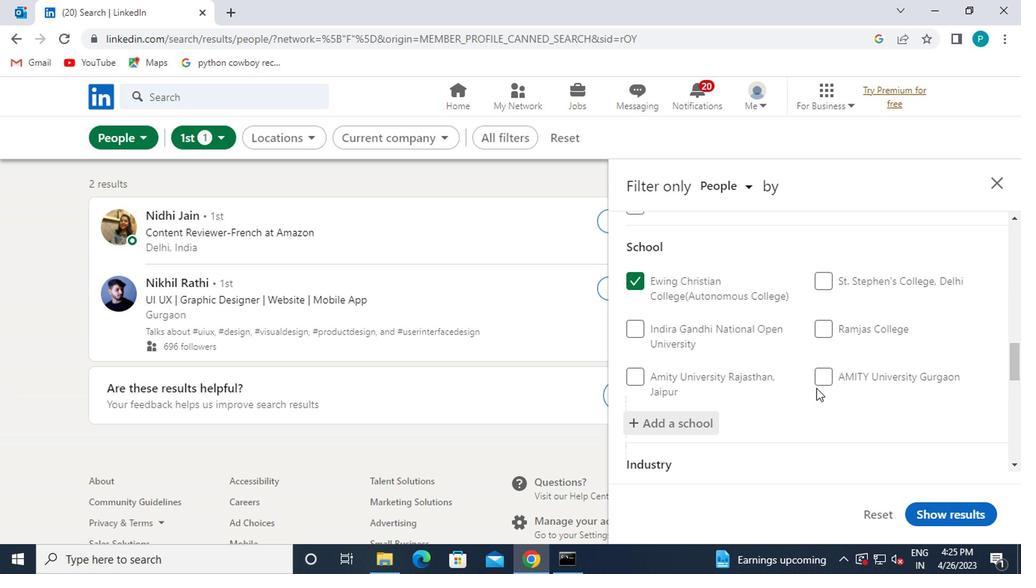 
Action: Mouse scrolled (808, 384) with delta (0, 0)
Screenshot: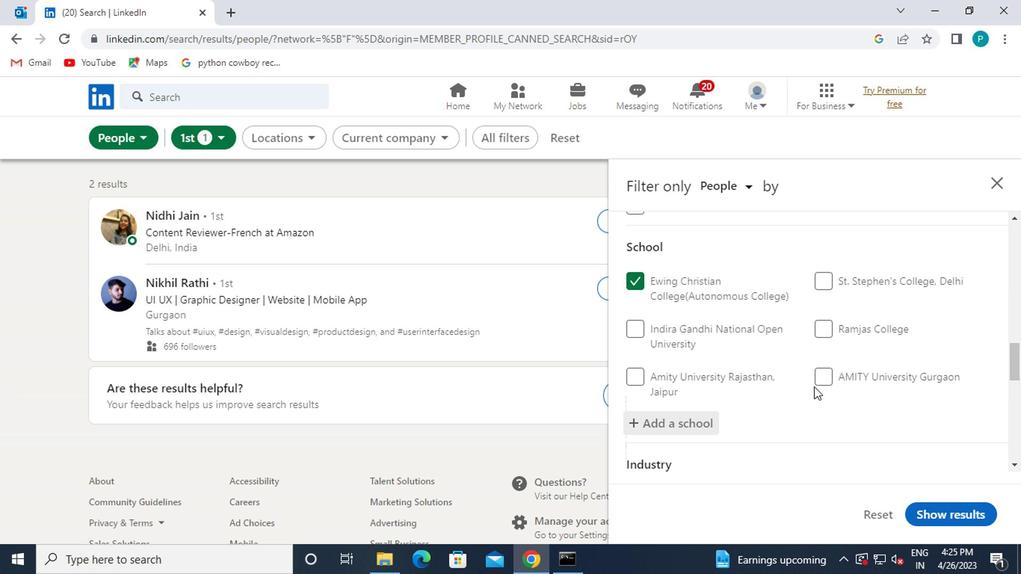 
Action: Mouse moved to (713, 403)
Screenshot: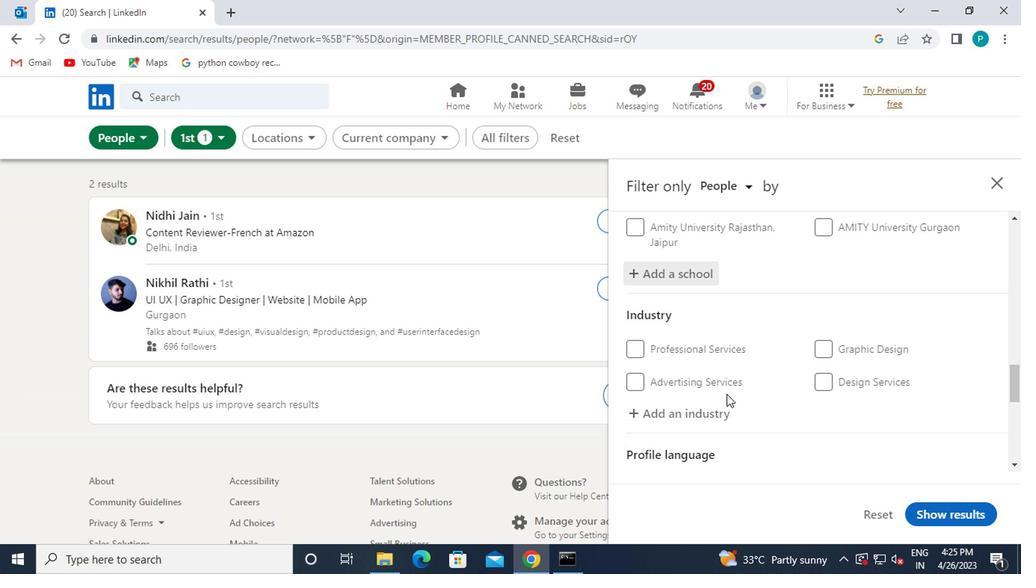
Action: Mouse scrolled (713, 405) with delta (0, 1)
Screenshot: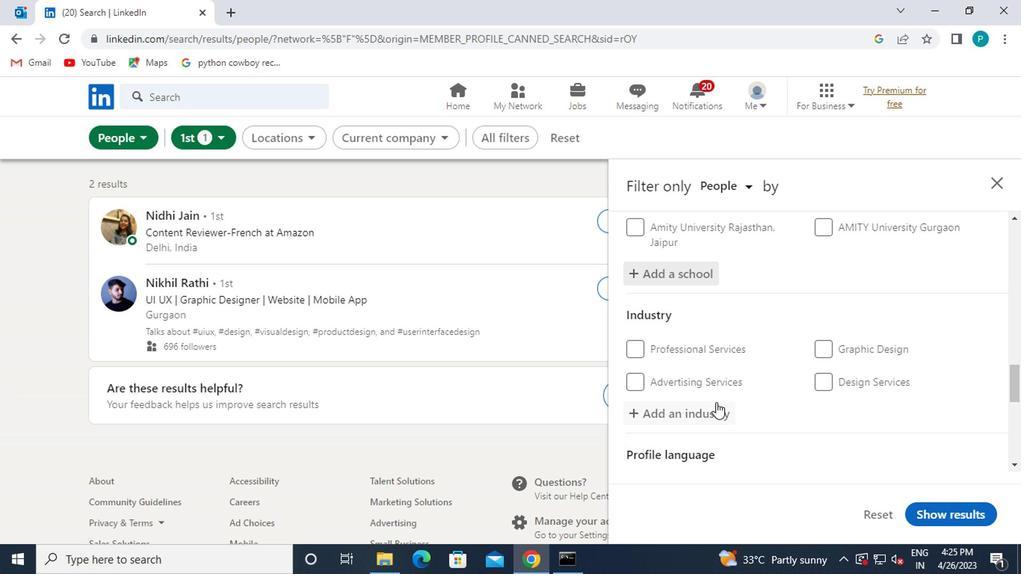 
Action: Mouse scrolled (713, 405) with delta (0, 1)
Screenshot: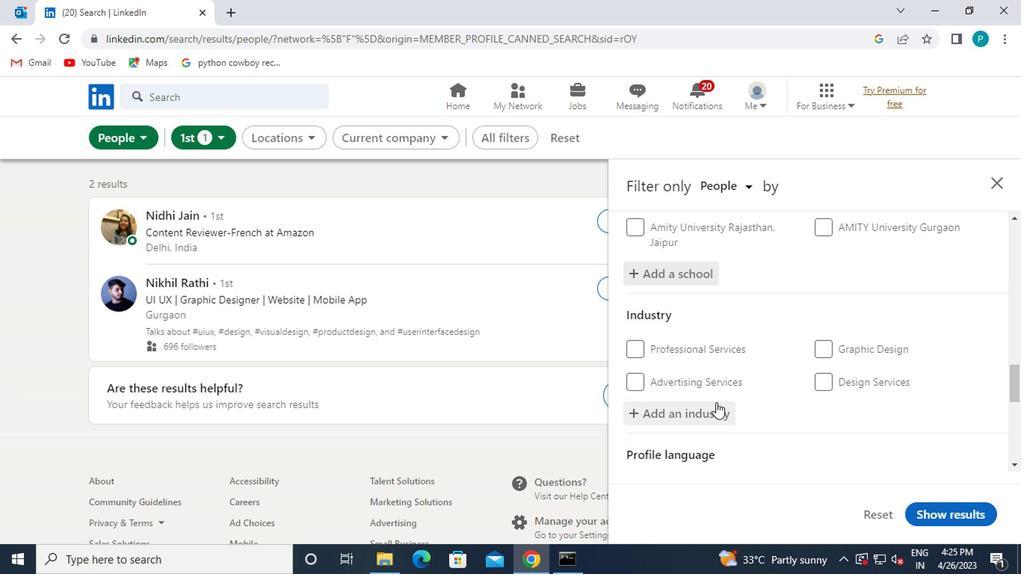 
Action: Mouse moved to (714, 406)
Screenshot: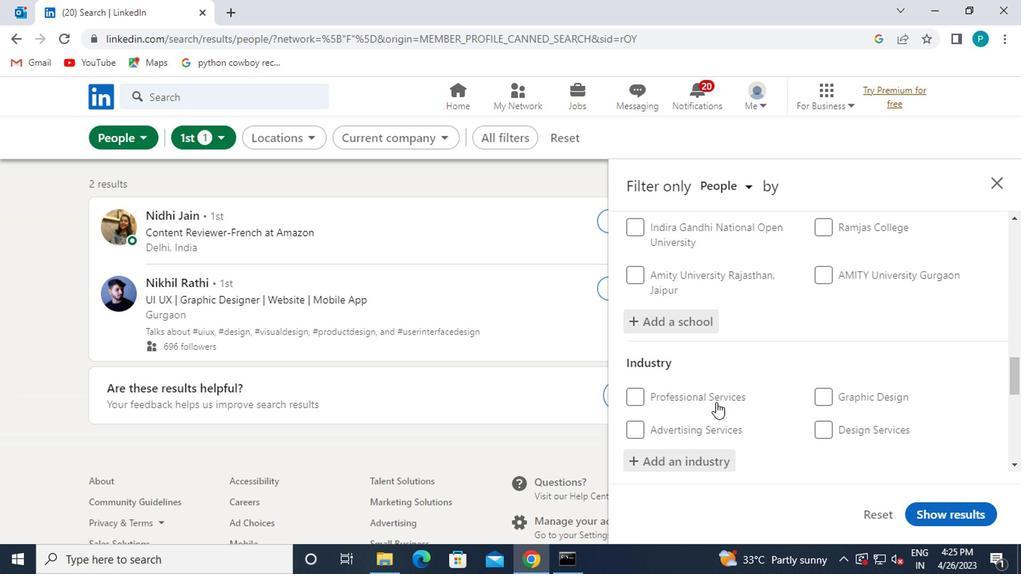 
Action: Mouse scrolled (714, 405) with delta (0, -1)
Screenshot: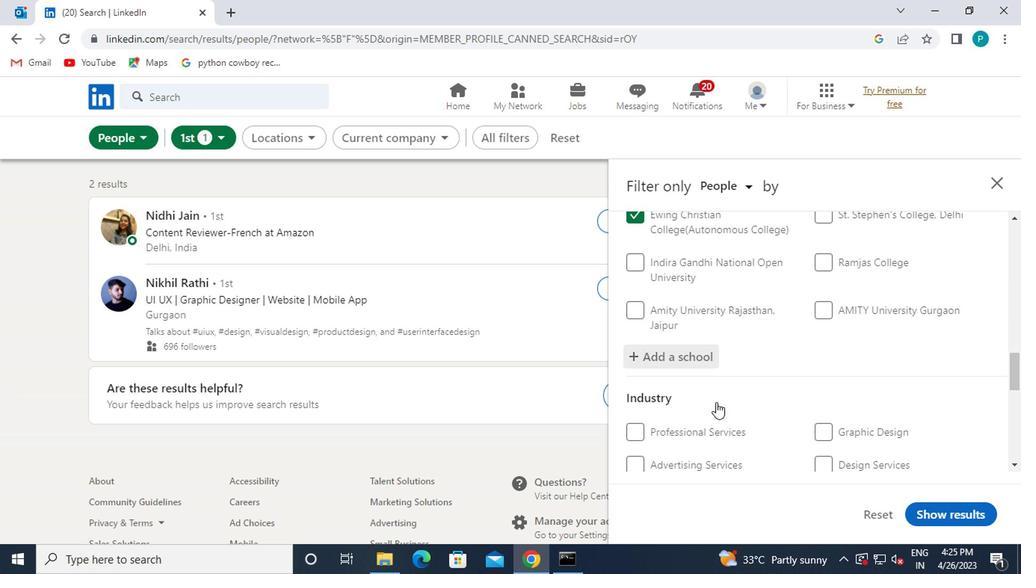 
Action: Mouse scrolled (714, 405) with delta (0, -1)
Screenshot: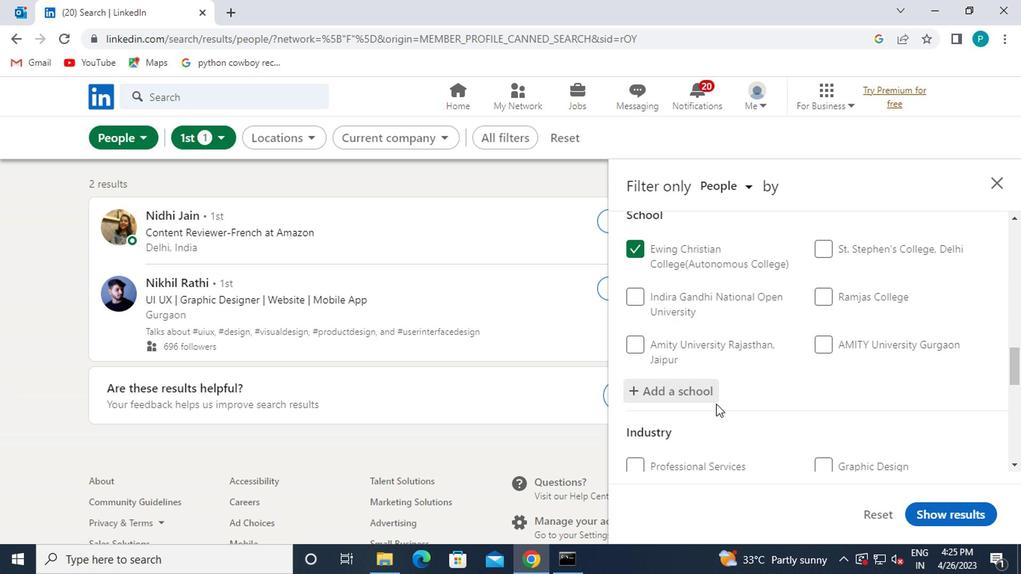 
Action: Mouse moved to (726, 415)
Screenshot: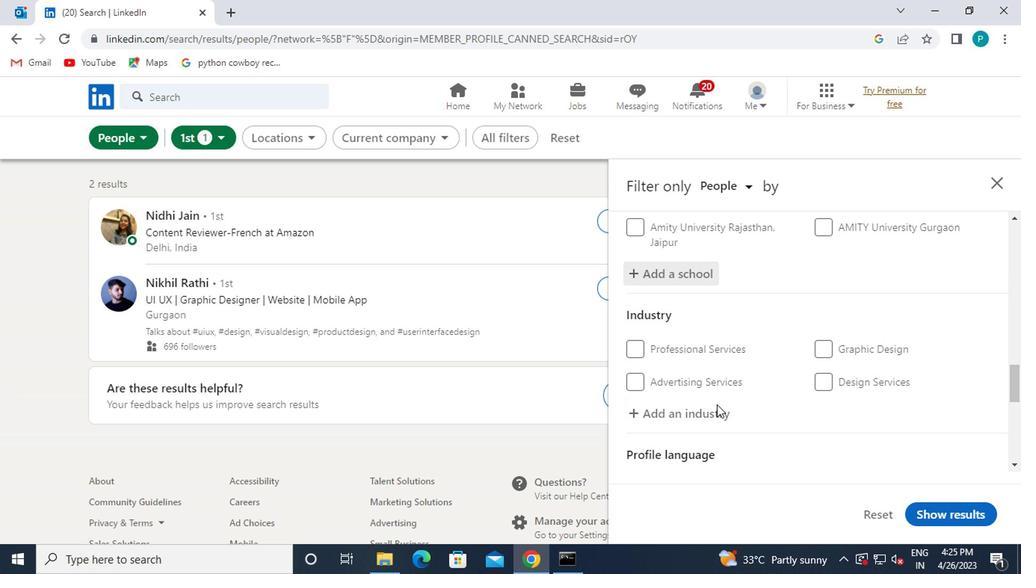 
Action: Mouse pressed left at (726, 415)
Screenshot: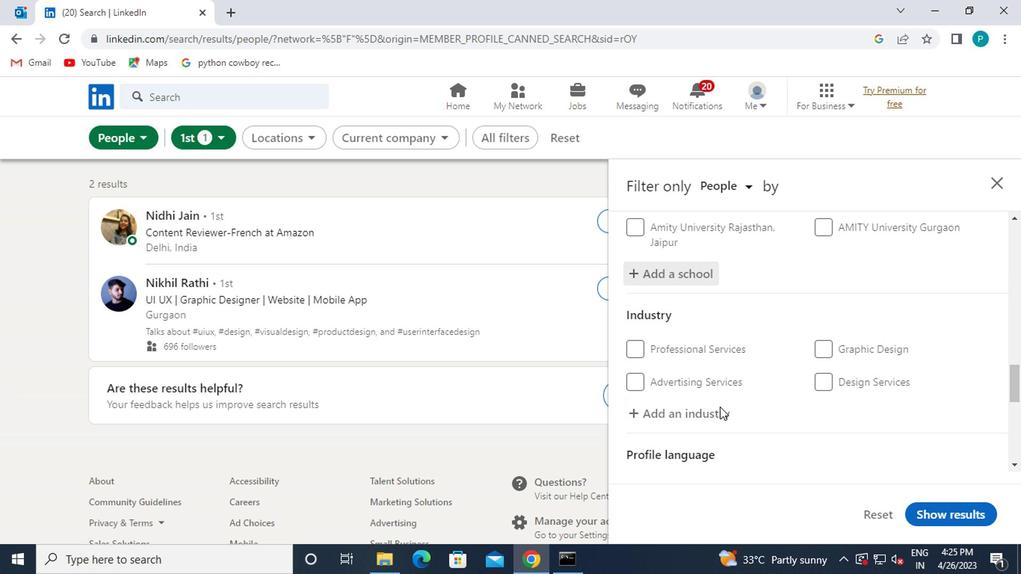 
Action: Key pressed <Key.caps_lock>CL<Key.backspace><Key.caps_lock>LAIMS
Screenshot: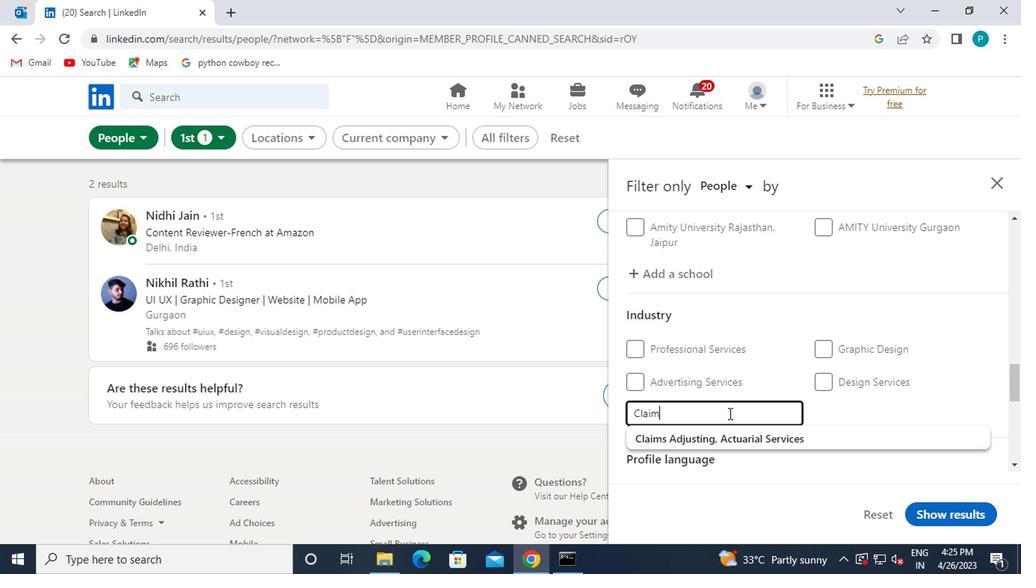 
Action: Mouse moved to (746, 436)
Screenshot: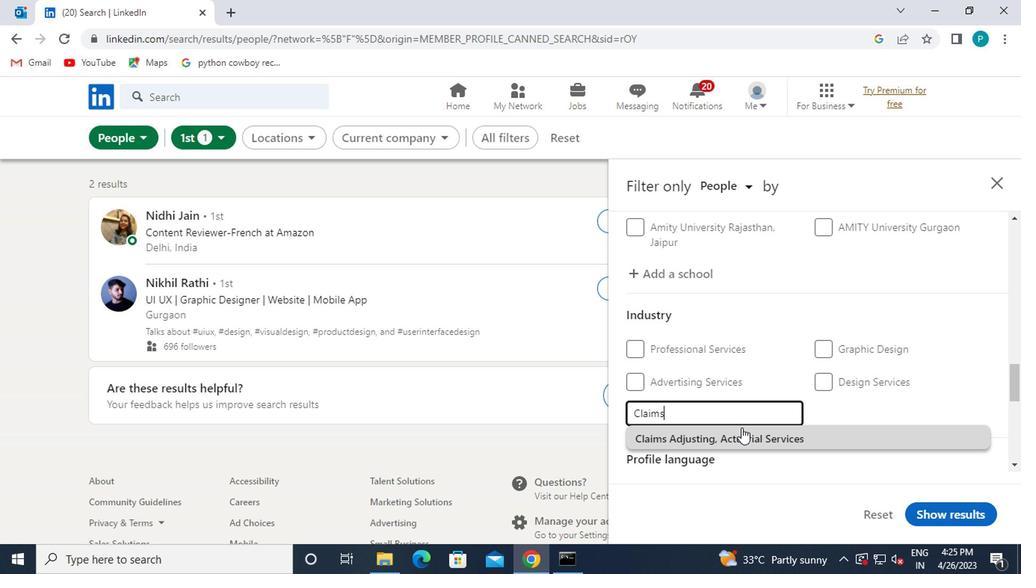 
Action: Mouse pressed left at (746, 436)
Screenshot: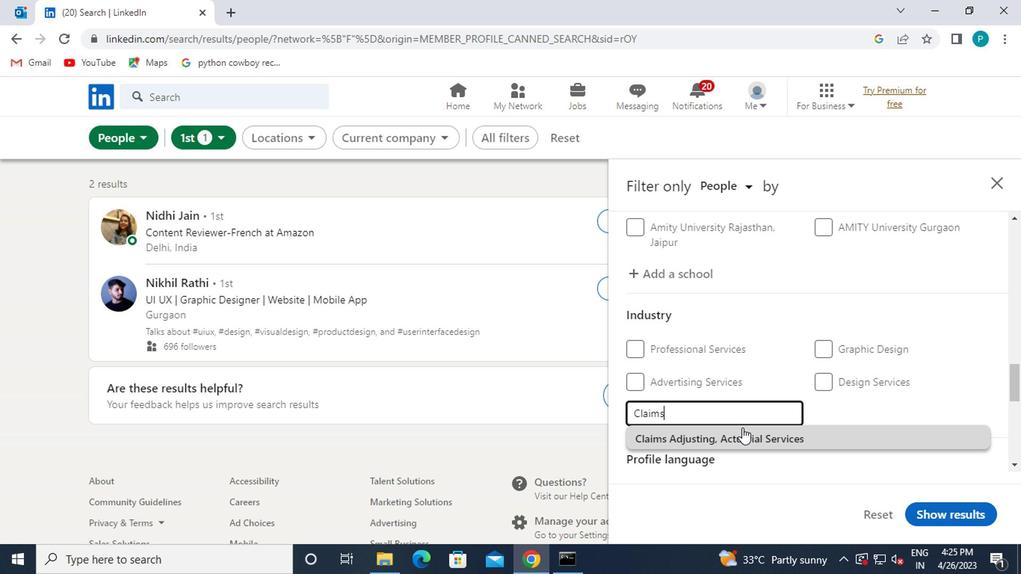 
Action: Mouse moved to (731, 426)
Screenshot: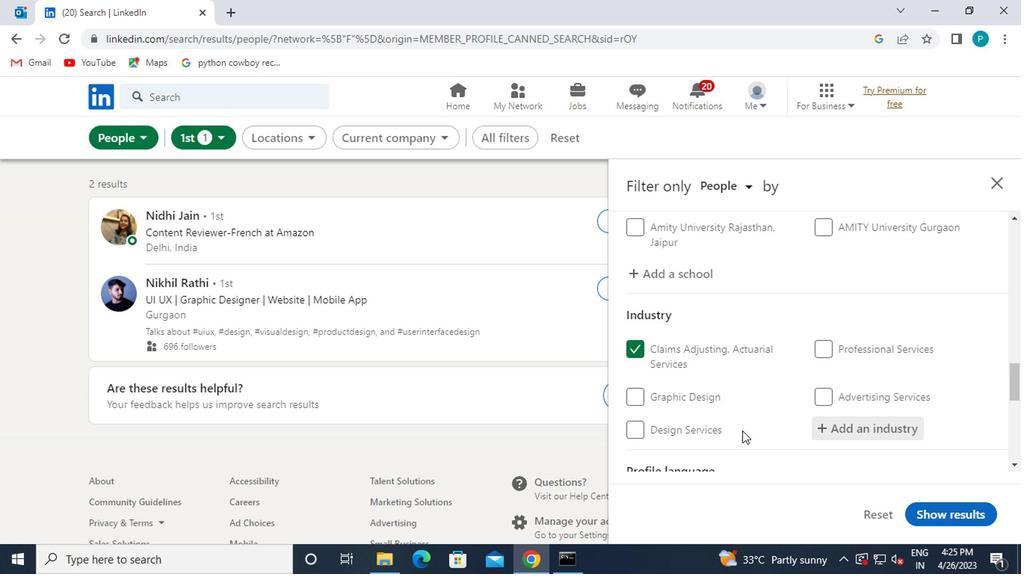 
Action: Mouse scrolled (731, 425) with delta (0, -1)
Screenshot: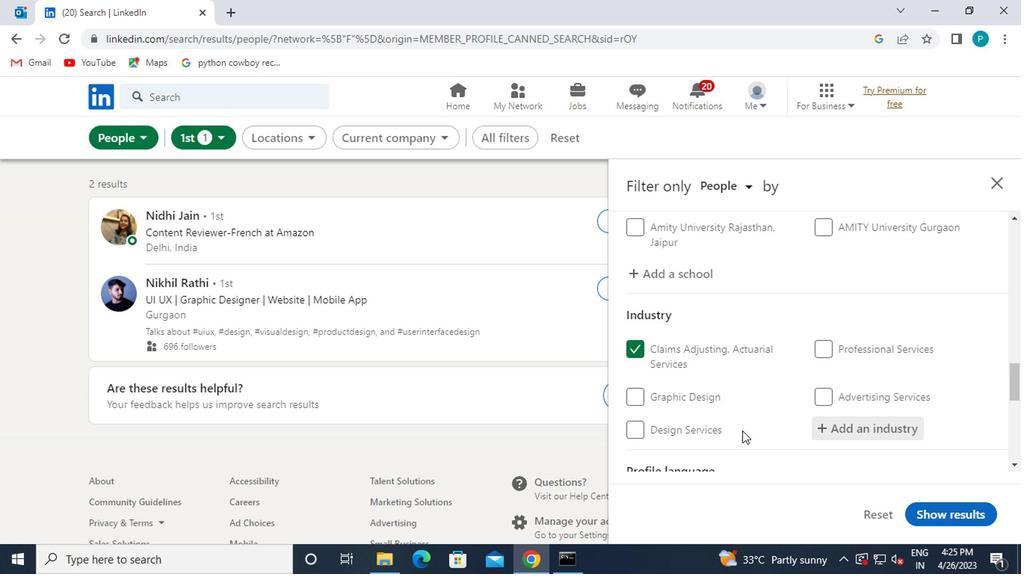 
Action: Mouse moved to (729, 425)
Screenshot: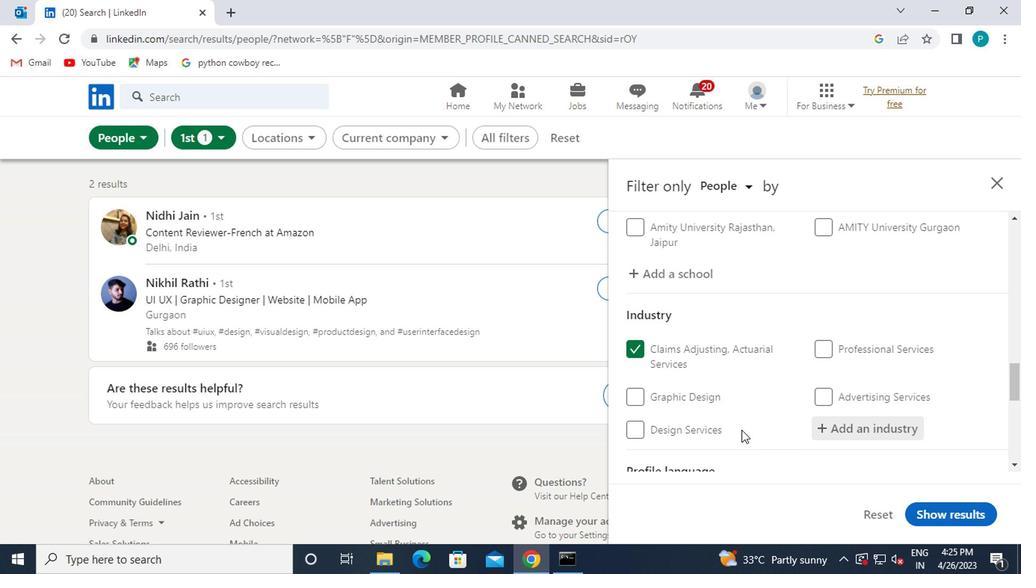 
Action: Mouse scrolled (729, 425) with delta (0, 0)
Screenshot: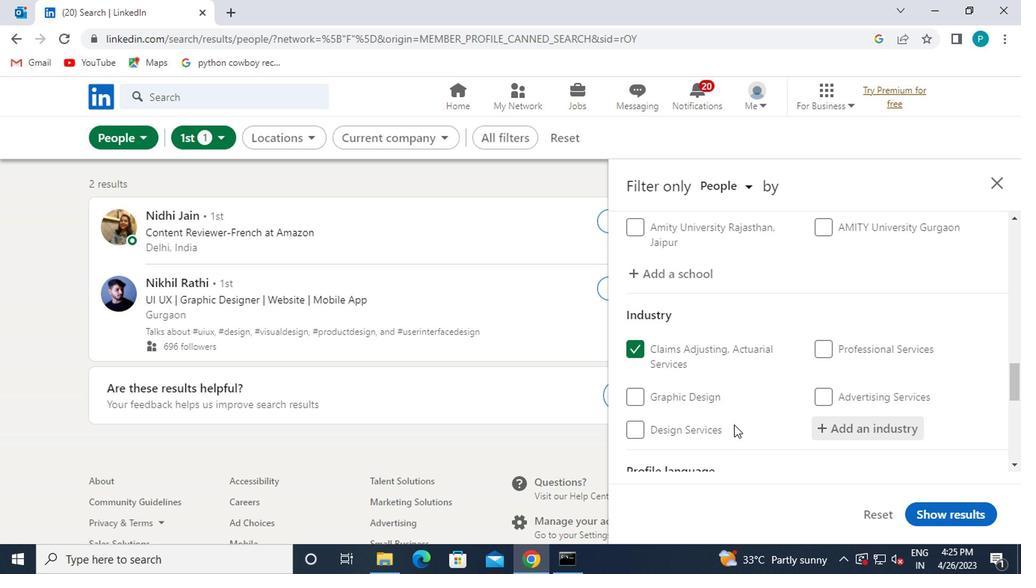 
Action: Mouse moved to (639, 363)
Screenshot: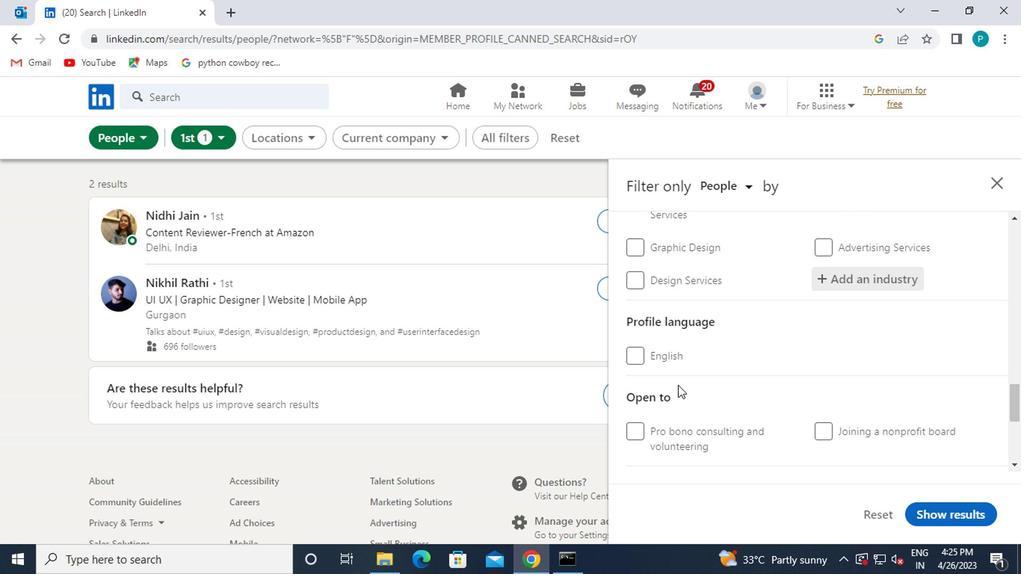 
Action: Mouse pressed left at (639, 363)
Screenshot: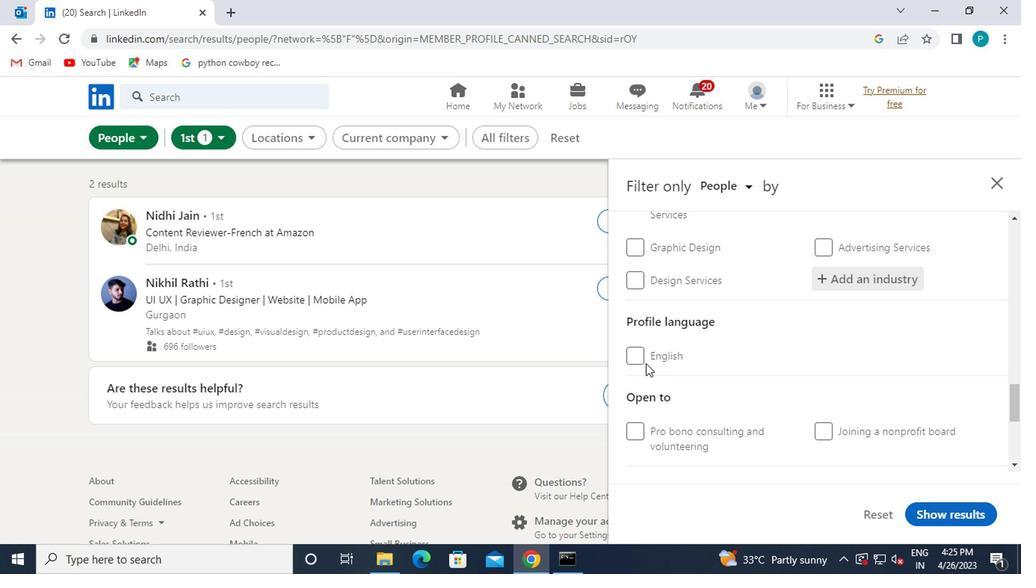 
Action: Mouse moved to (673, 386)
Screenshot: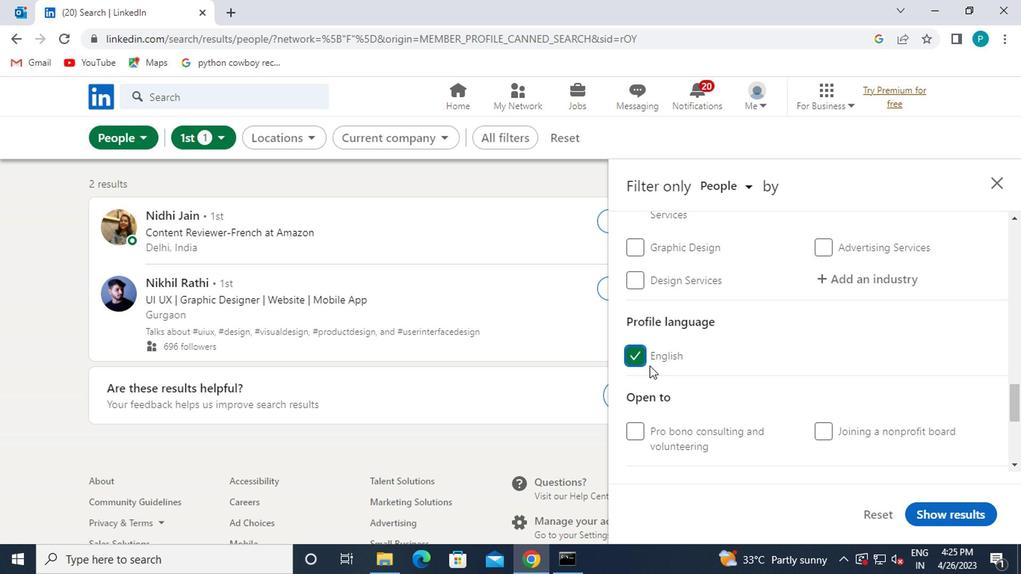 
Action: Mouse scrolled (673, 385) with delta (0, -1)
Screenshot: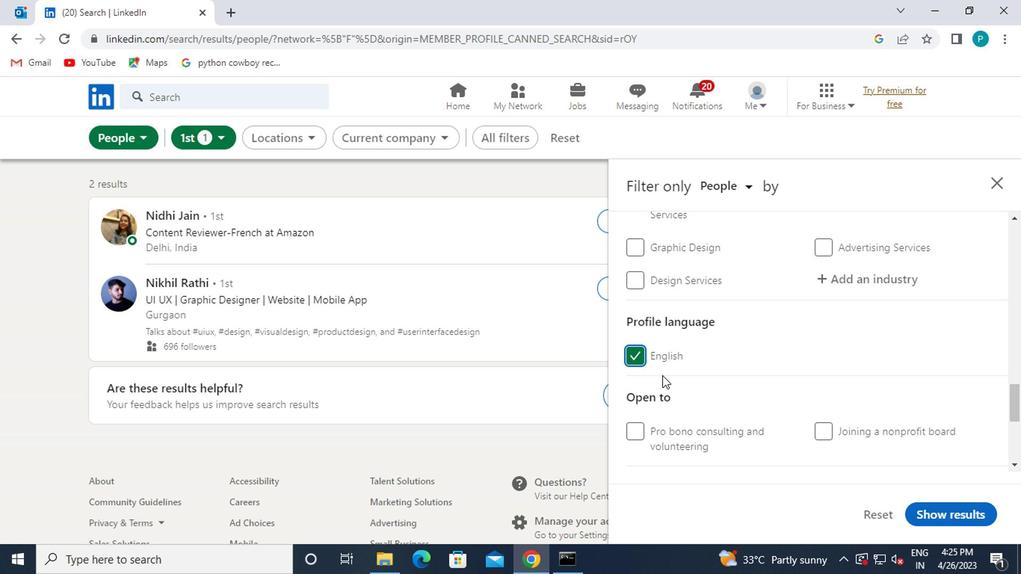 
Action: Mouse moved to (674, 386)
Screenshot: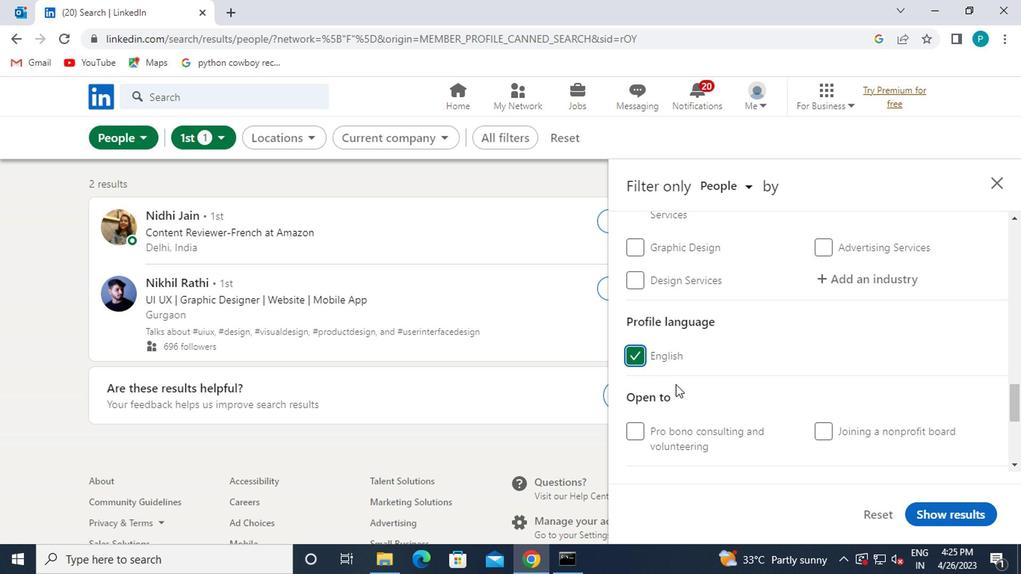 
Action: Mouse scrolled (674, 385) with delta (0, -1)
Screenshot: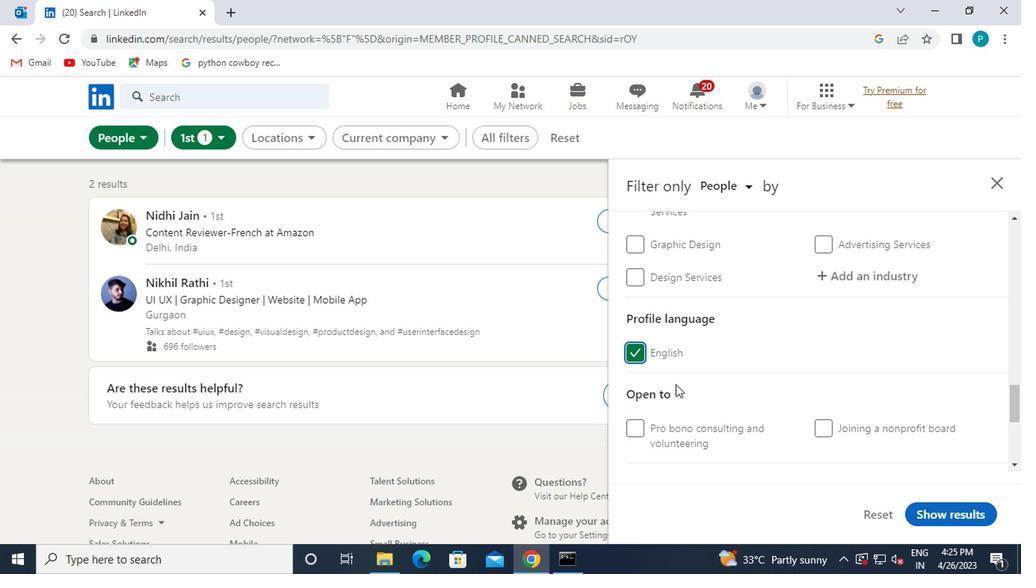 
Action: Mouse moved to (654, 372)
Screenshot: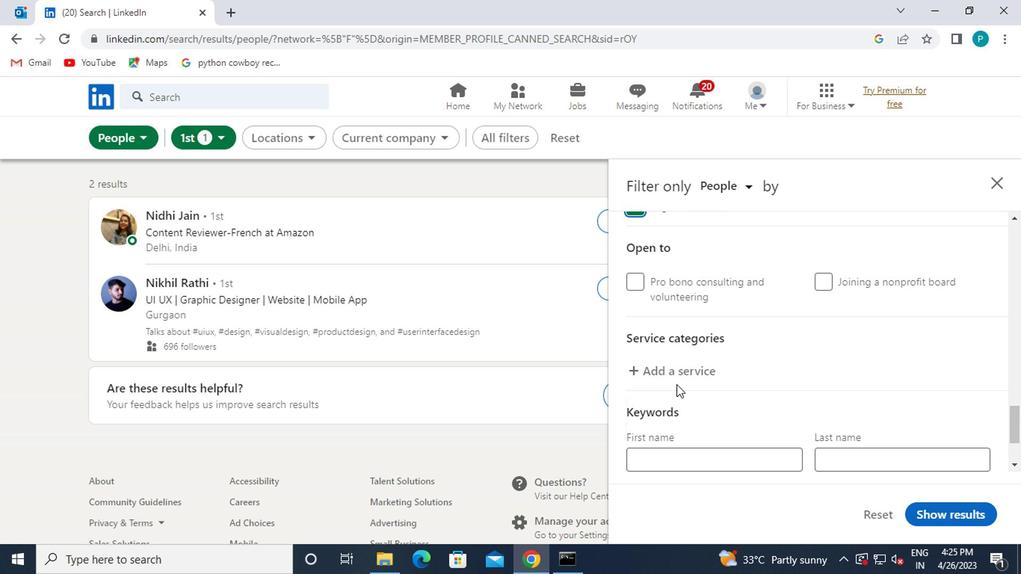 
Action: Mouse pressed left at (654, 372)
Screenshot: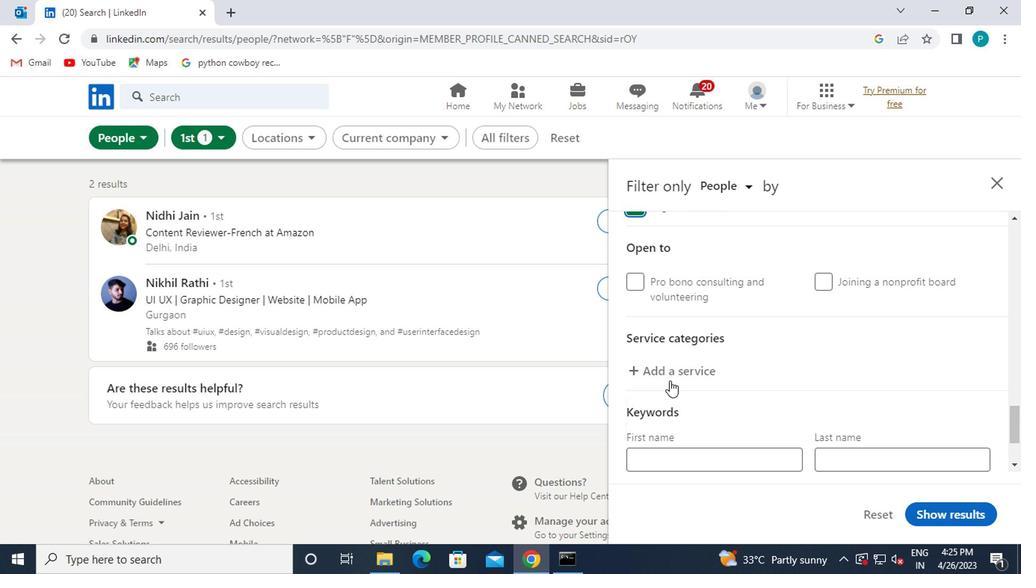 
Action: Mouse moved to (654, 372)
Screenshot: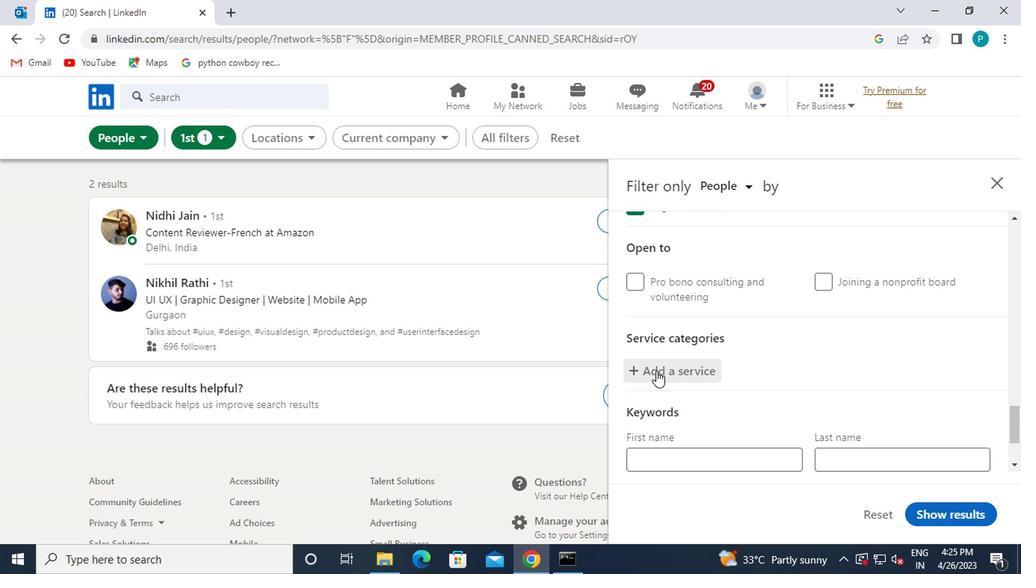 
Action: Key pressed A
Screenshot: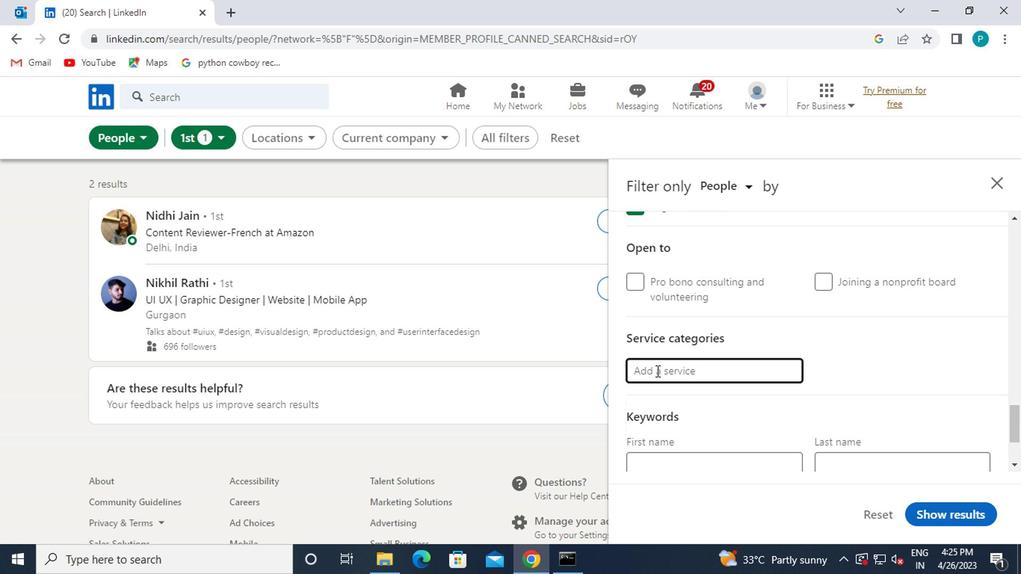 
Action: Mouse moved to (674, 392)
Screenshot: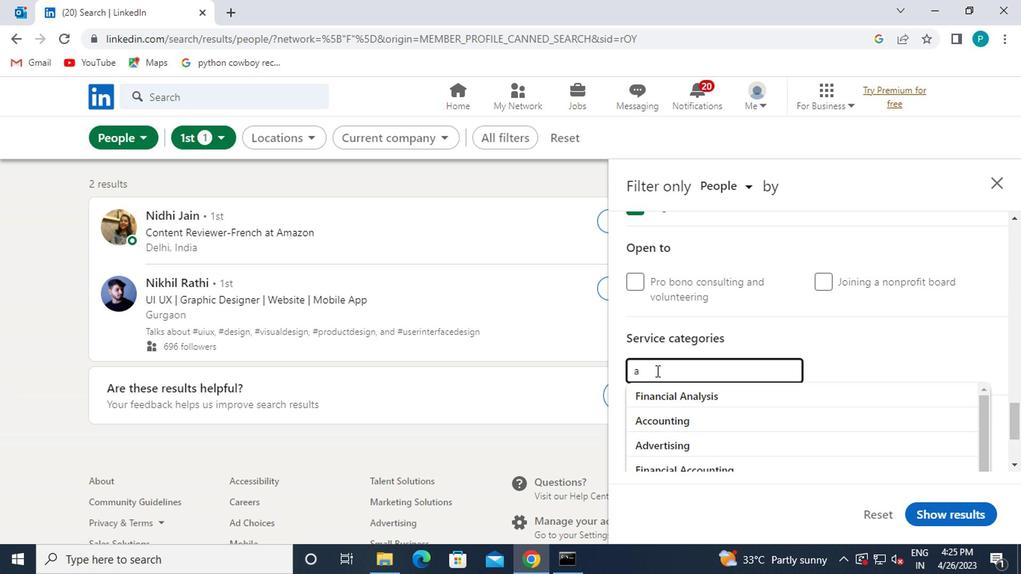 
Action: Mouse pressed left at (674, 392)
Screenshot: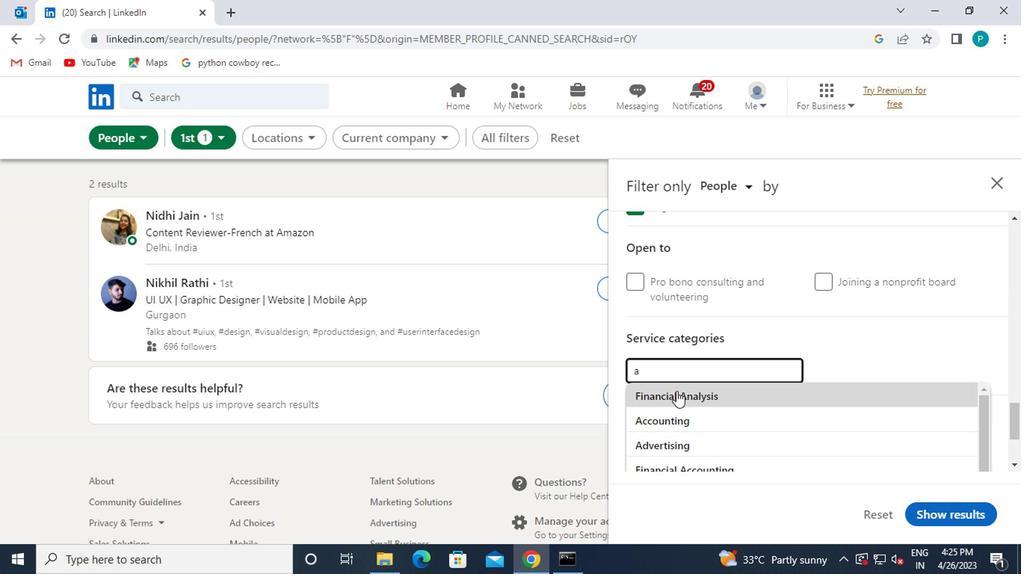 
Action: Mouse scrolled (674, 392) with delta (0, 0)
Screenshot: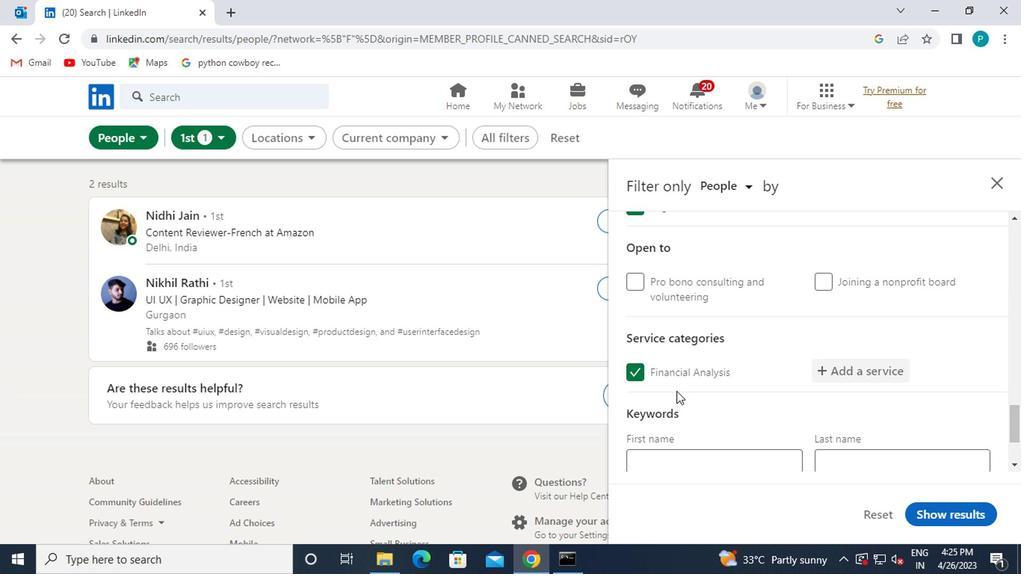 
Action: Mouse scrolled (674, 392) with delta (0, 0)
Screenshot: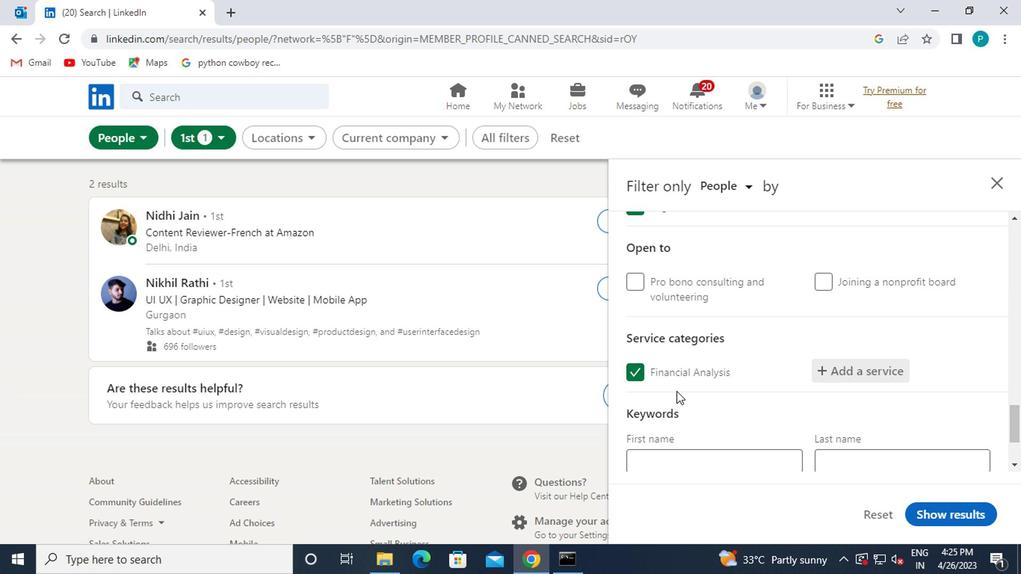 
Action: Mouse moved to (680, 398)
Screenshot: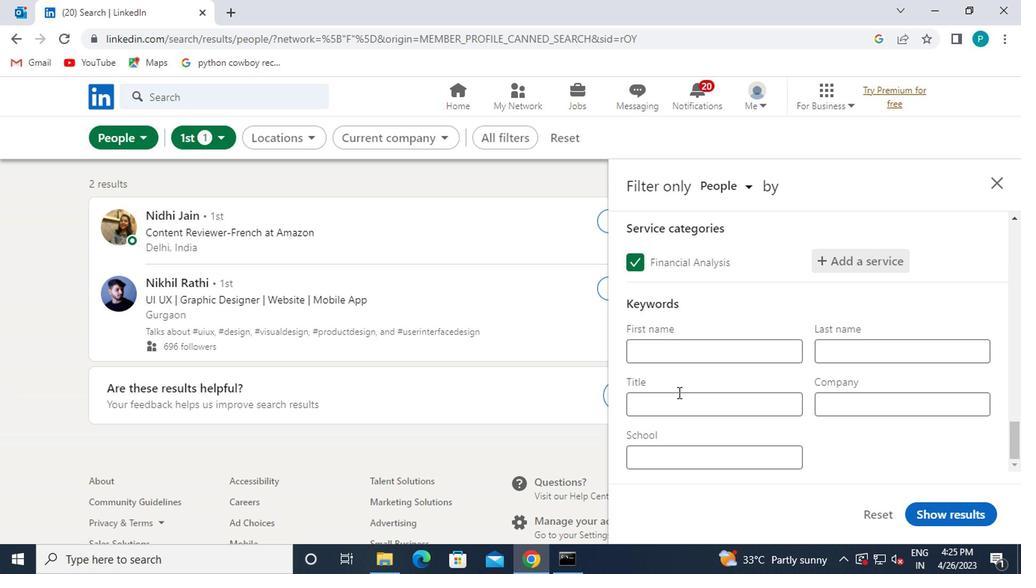 
Action: Mouse pressed left at (680, 398)
Screenshot: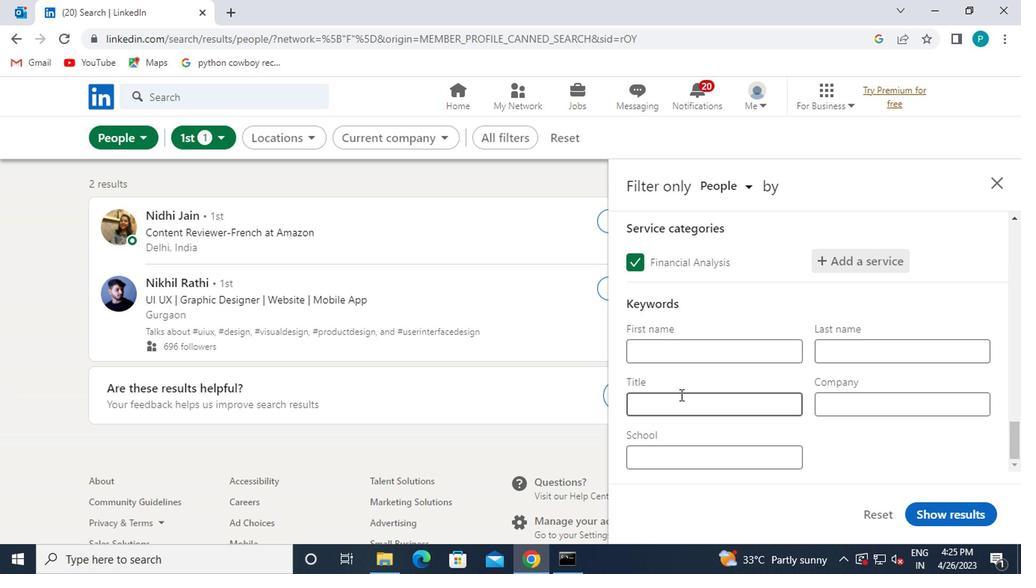 
Action: Mouse moved to (680, 399)
Screenshot: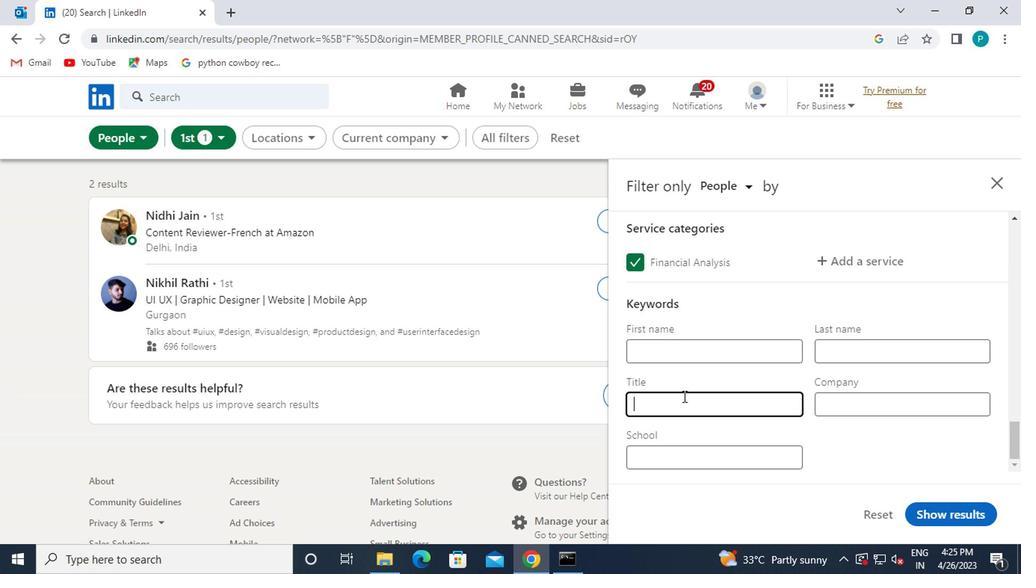 
Action: Key pressed <Key.caps_lock>D<Key.caps_lock>ATA<Key.space><Key.caps_lock>E<Key.caps_lock>NTRY
Screenshot: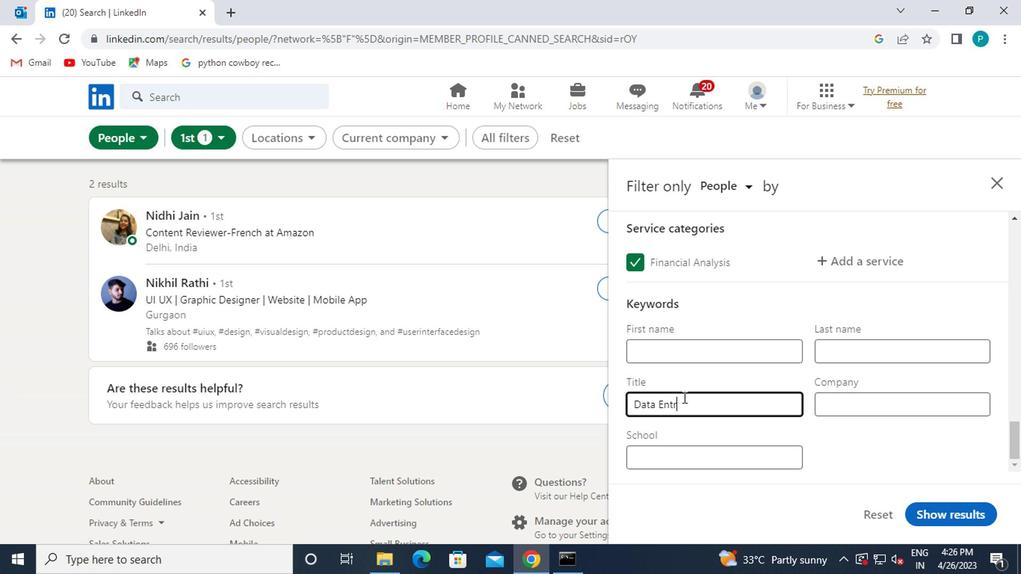 
Action: Mouse moved to (955, 515)
Screenshot: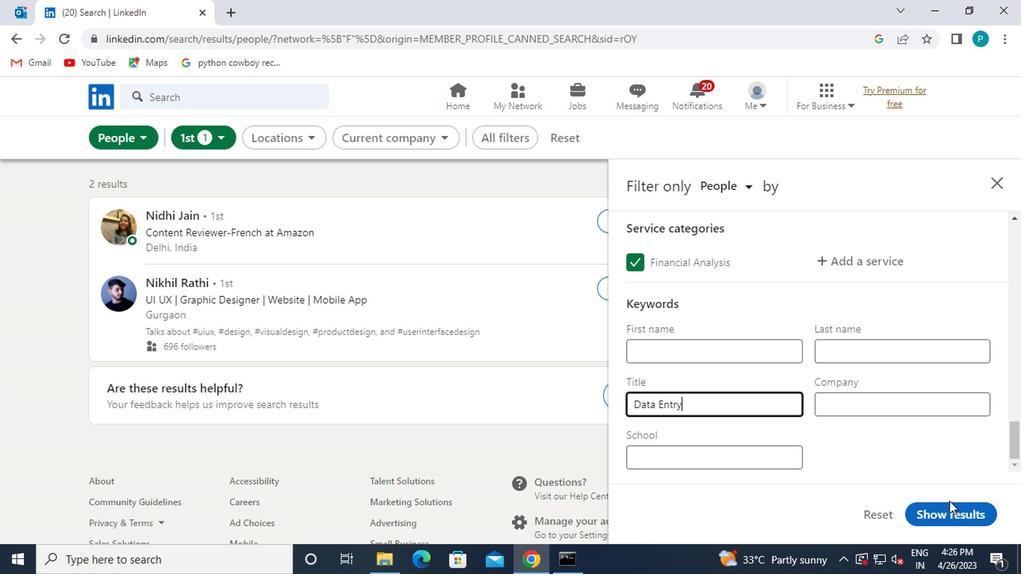 
Action: Mouse pressed left at (955, 515)
Screenshot: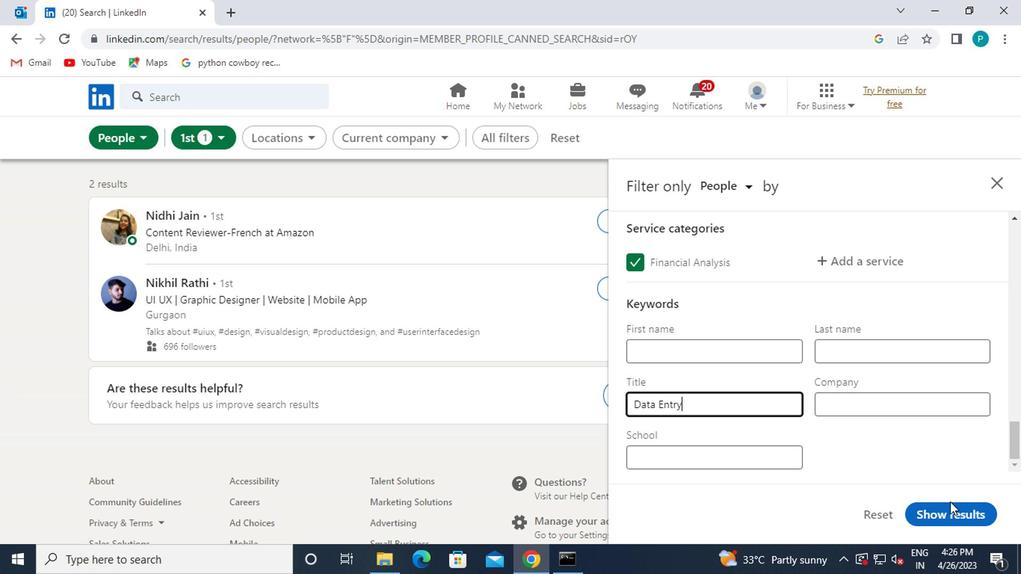 
